 Task: Look for space in Medina, Mexico from 7th July, 2023 to 14th July, 2023 for 1 adult in price range Rs.6000 to Rs.14000. Place can be shared room with 1  bedroom having 1 bed and 1 bathroom. Property type can be house, flat, guest house, hotel. Booking option can be shelf check-in. Required host language is English.
Action: Mouse moved to (412, 108)
Screenshot: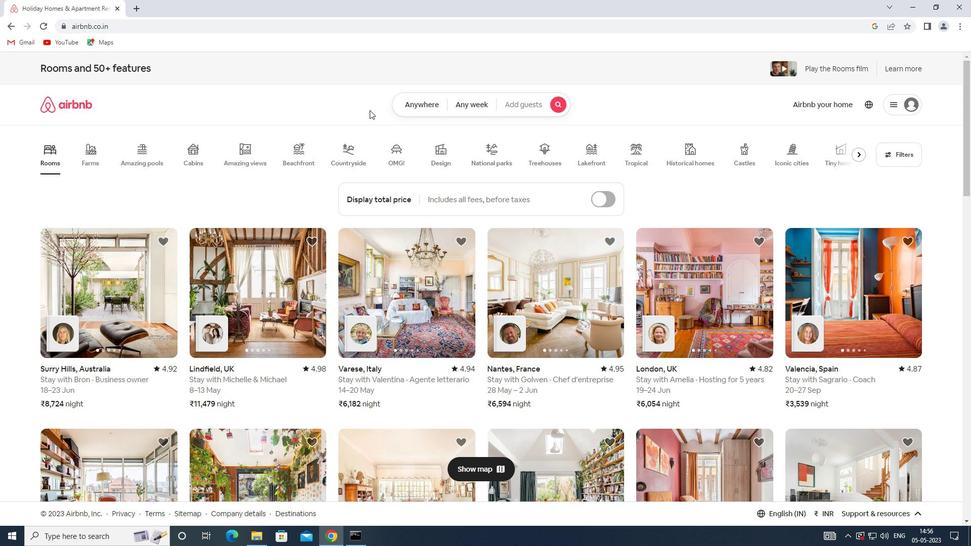 
Action: Mouse pressed left at (412, 108)
Screenshot: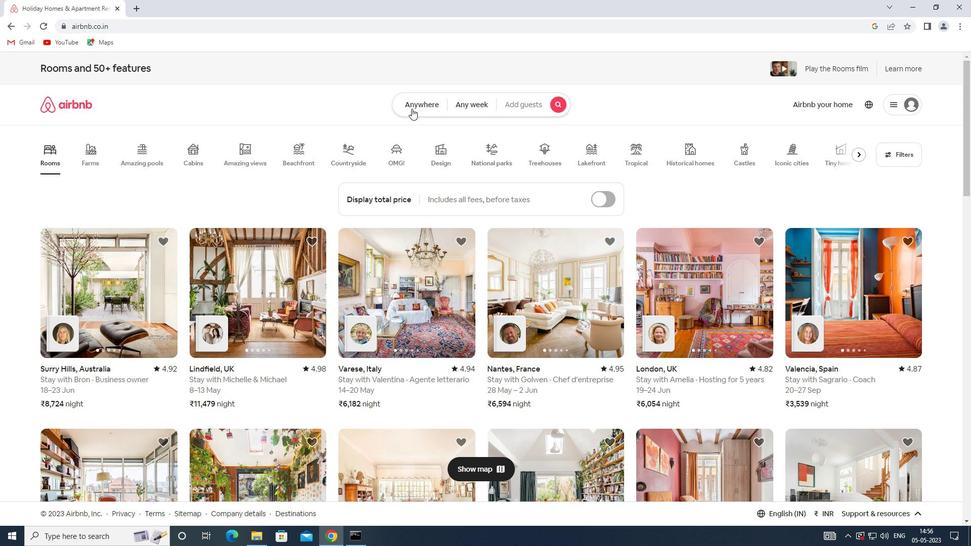 
Action: Mouse moved to (392, 141)
Screenshot: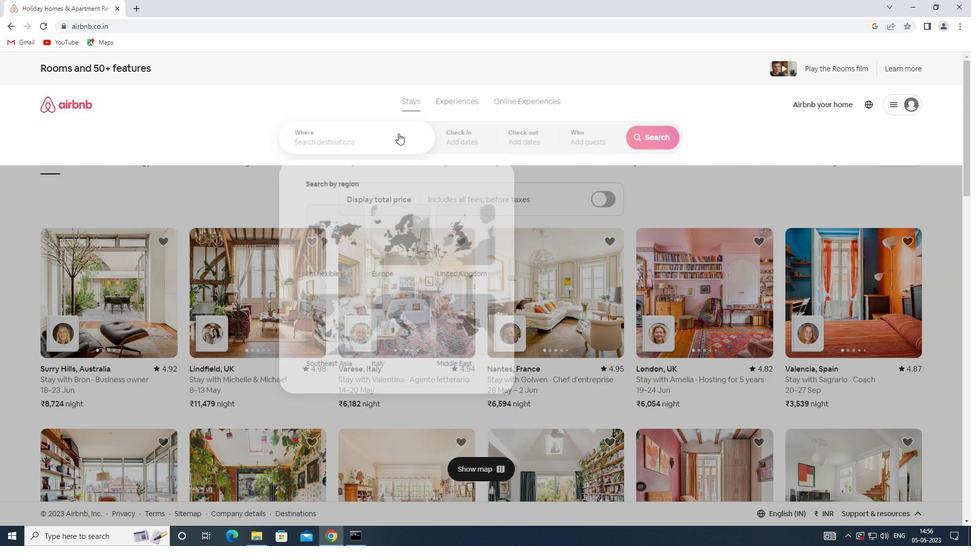 
Action: Mouse pressed left at (392, 141)
Screenshot: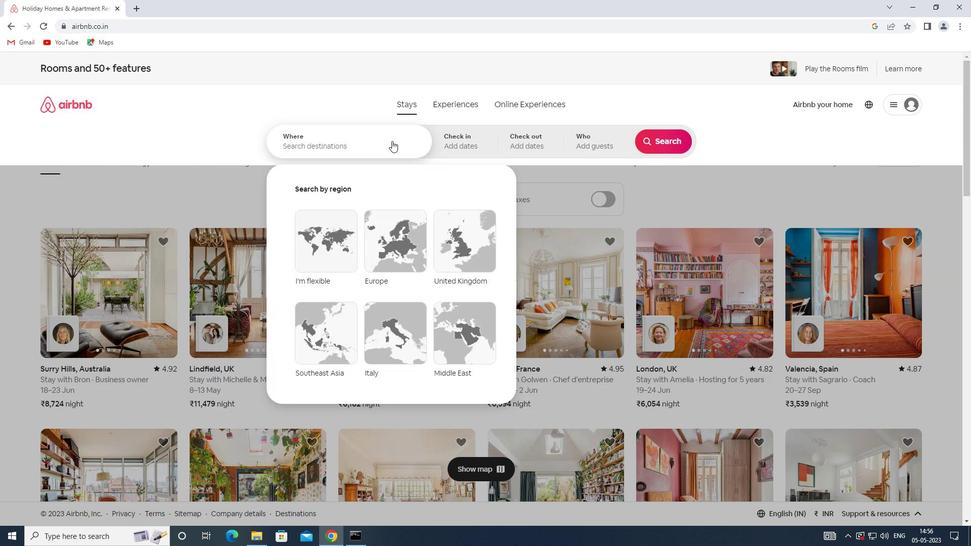 
Action: Key pressed <Key.shift>MEDINA,<Key.shift>MEXICO
Screenshot: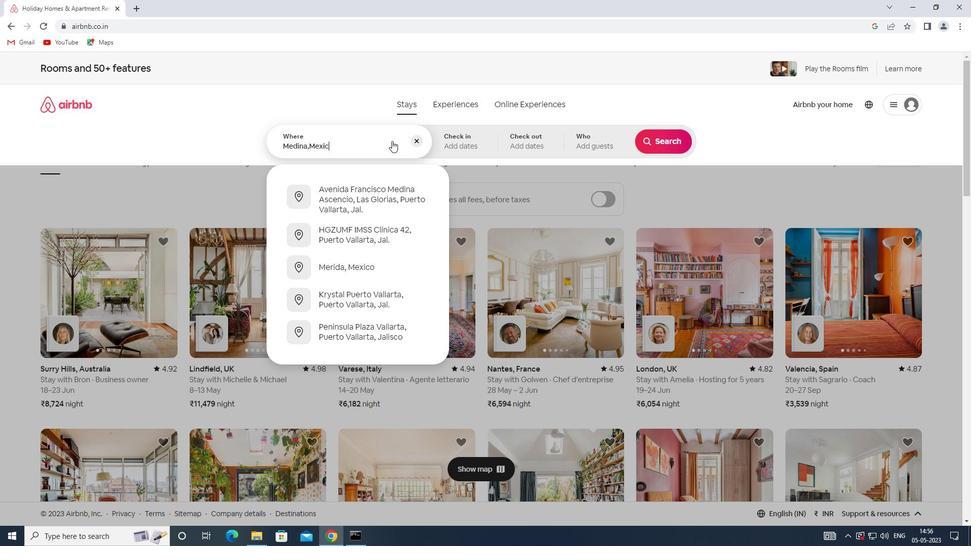 
Action: Mouse moved to (457, 150)
Screenshot: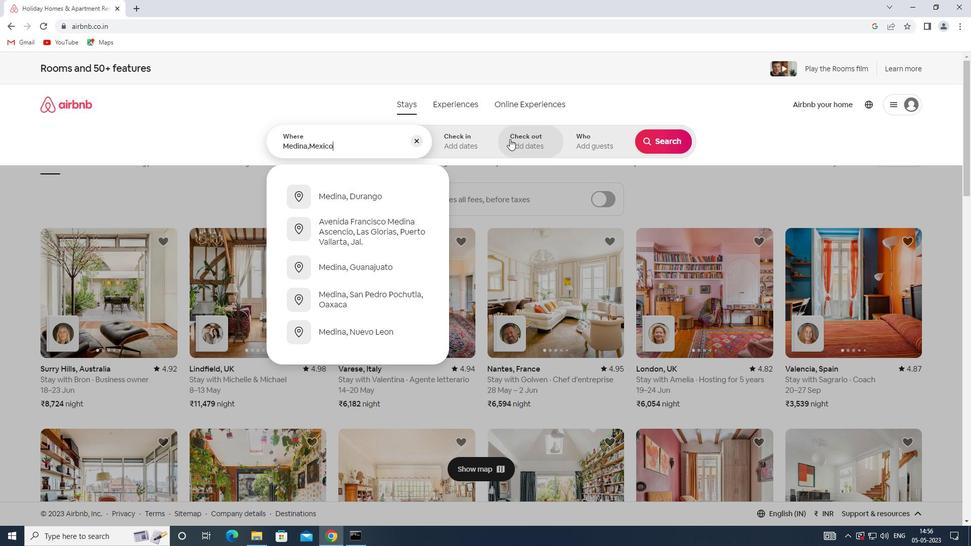 
Action: Mouse pressed left at (457, 150)
Screenshot: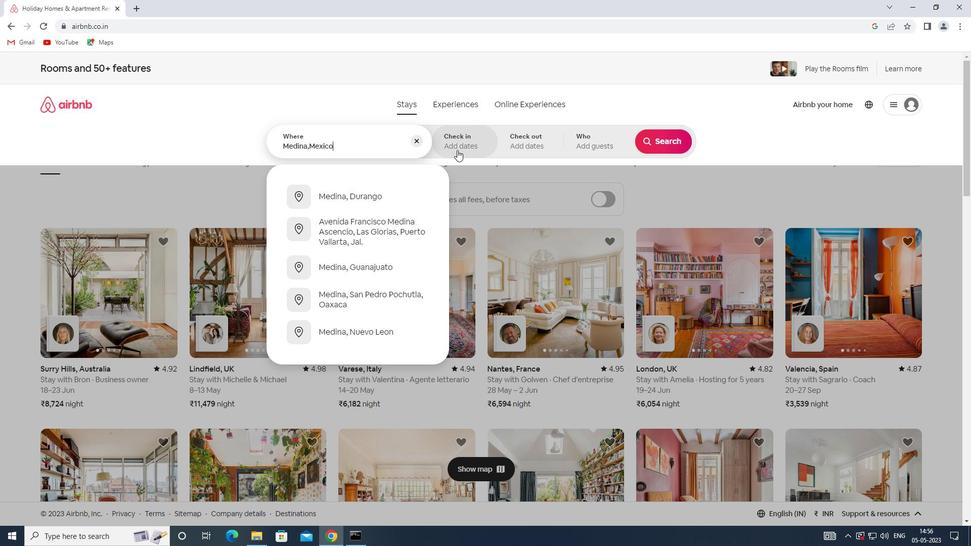 
Action: Mouse moved to (655, 222)
Screenshot: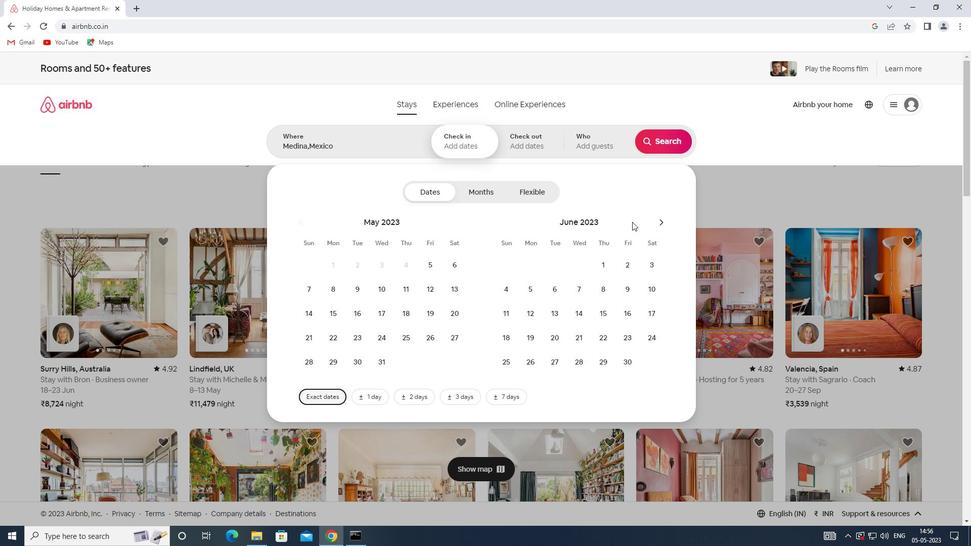 
Action: Mouse pressed left at (655, 222)
Screenshot: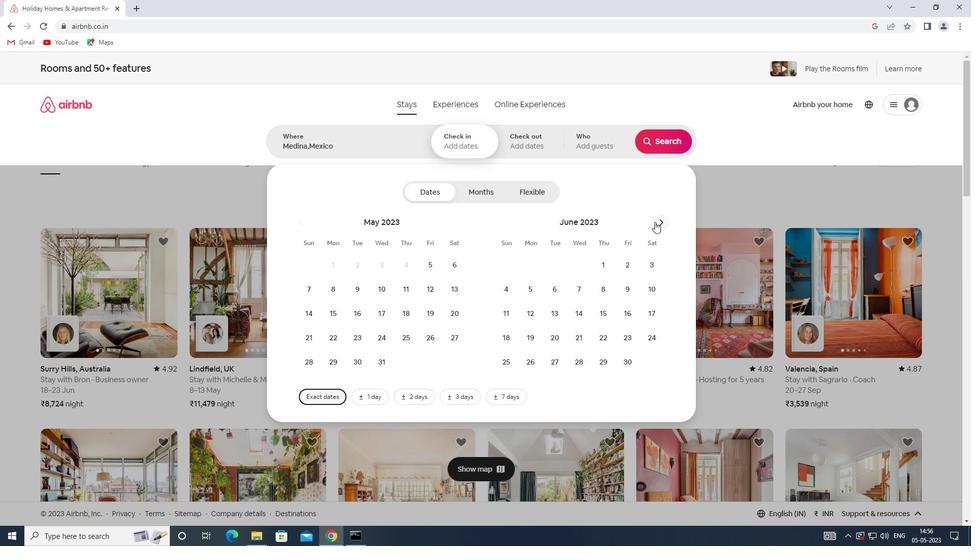 
Action: Mouse moved to (630, 289)
Screenshot: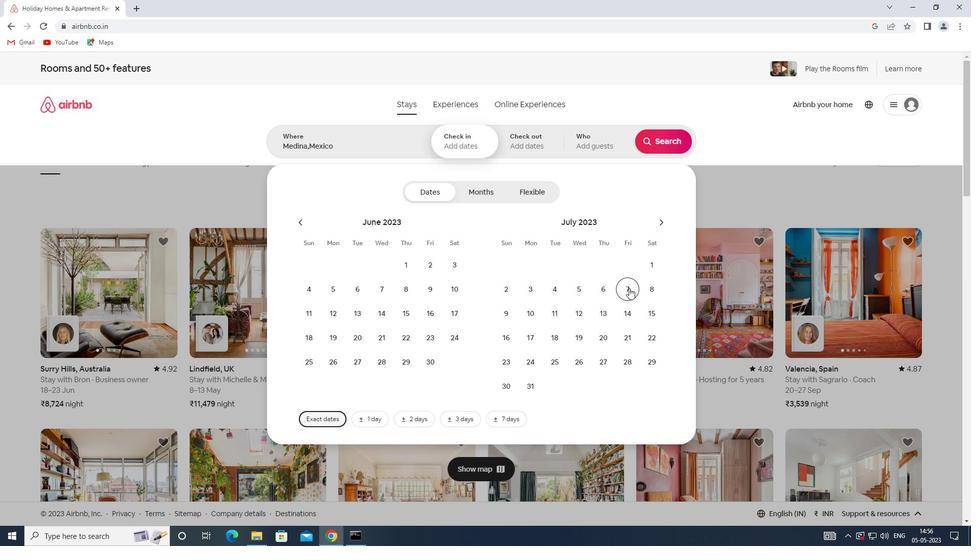 
Action: Mouse pressed left at (630, 289)
Screenshot: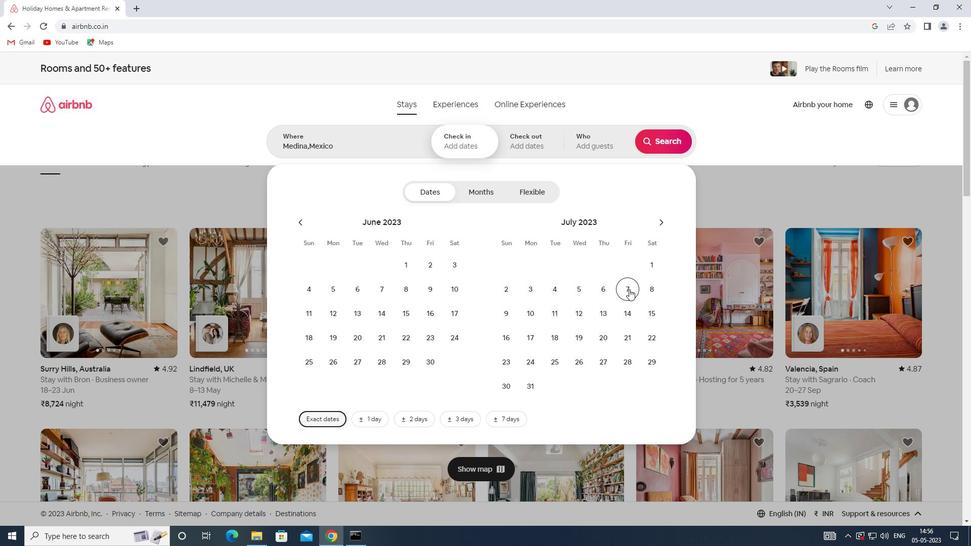 
Action: Mouse moved to (632, 316)
Screenshot: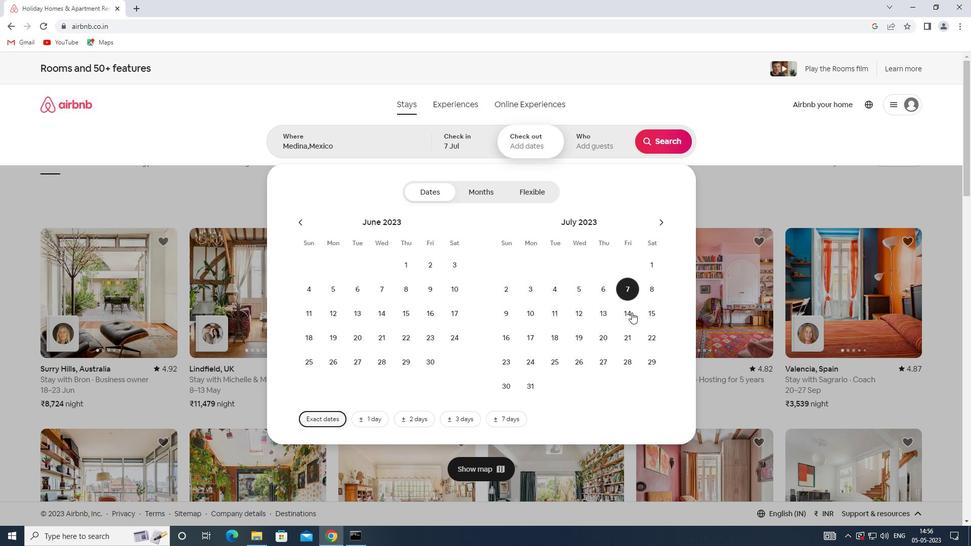 
Action: Mouse pressed left at (632, 316)
Screenshot: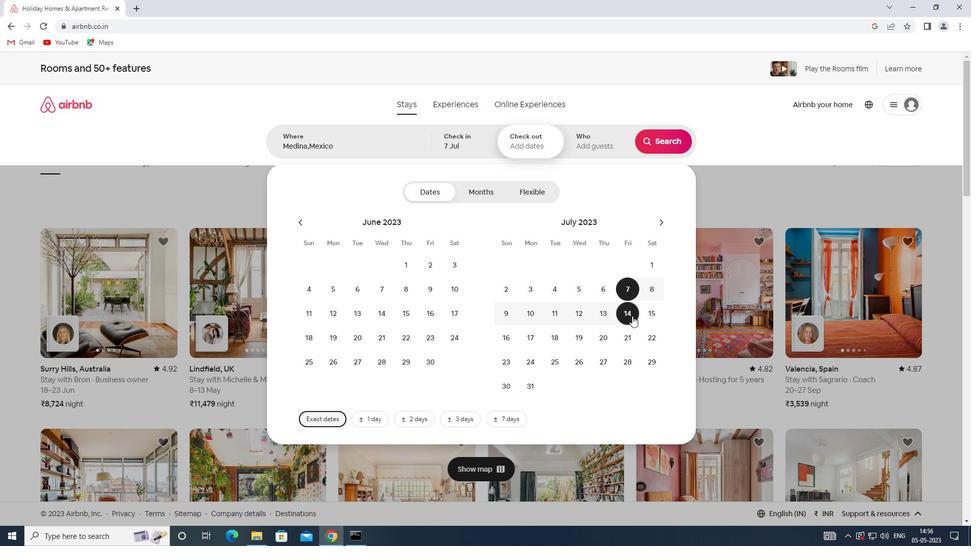 
Action: Mouse moved to (588, 137)
Screenshot: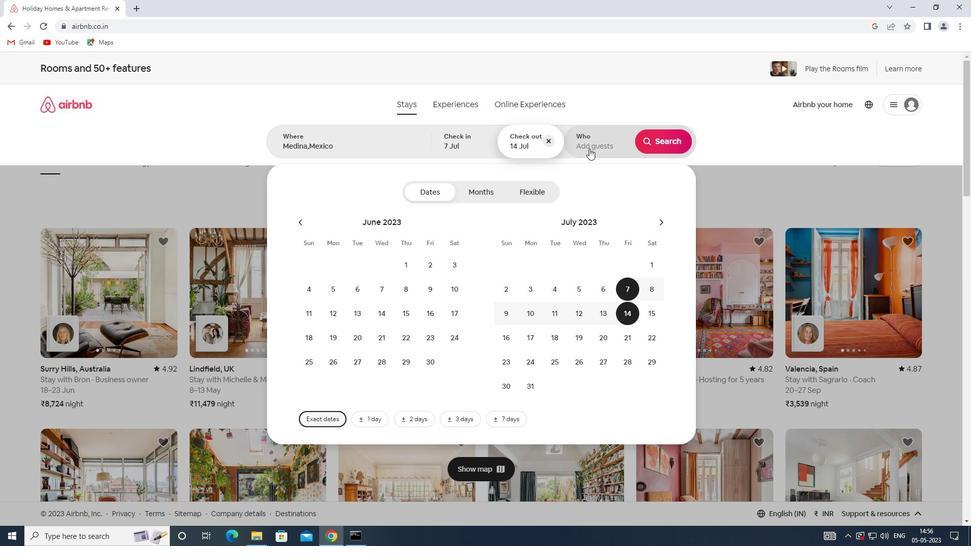 
Action: Mouse pressed left at (588, 137)
Screenshot: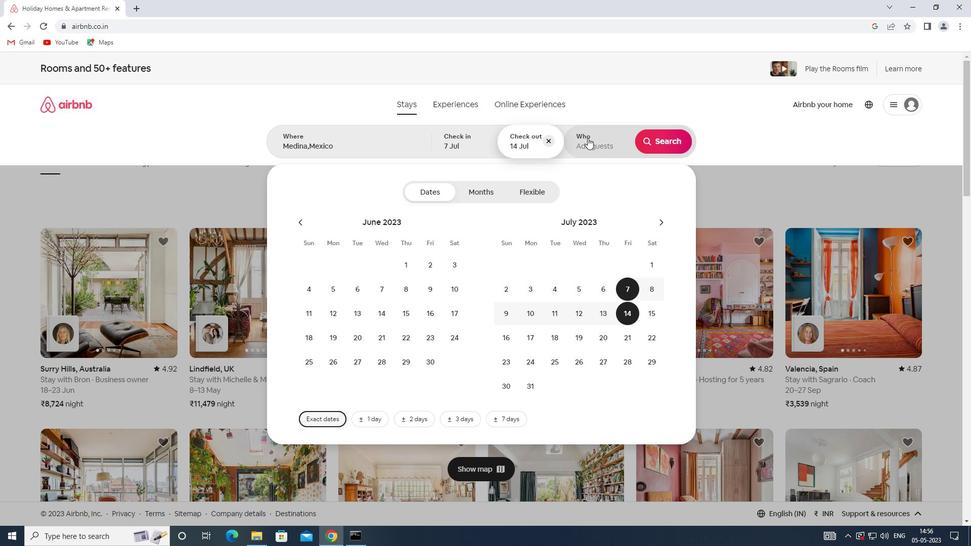 
Action: Mouse moved to (662, 198)
Screenshot: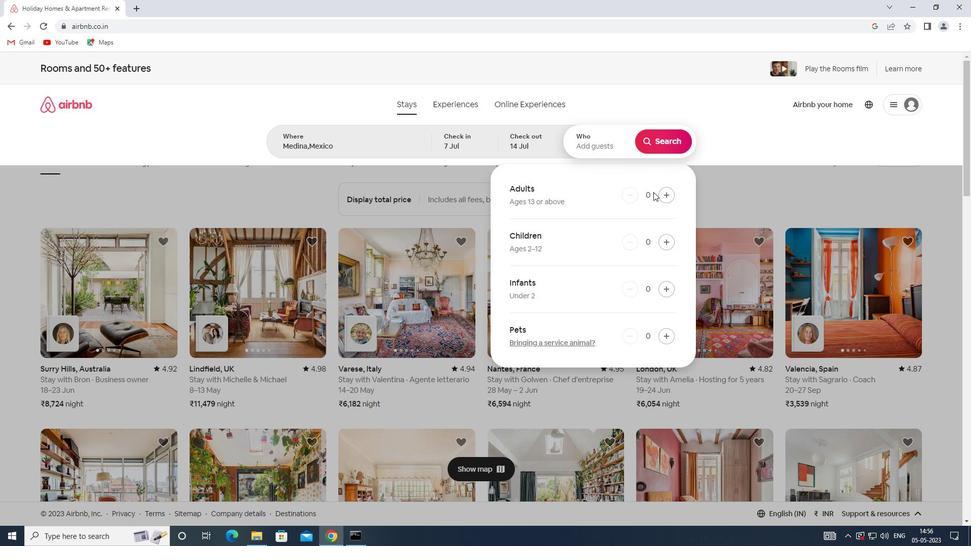 
Action: Mouse pressed left at (662, 198)
Screenshot: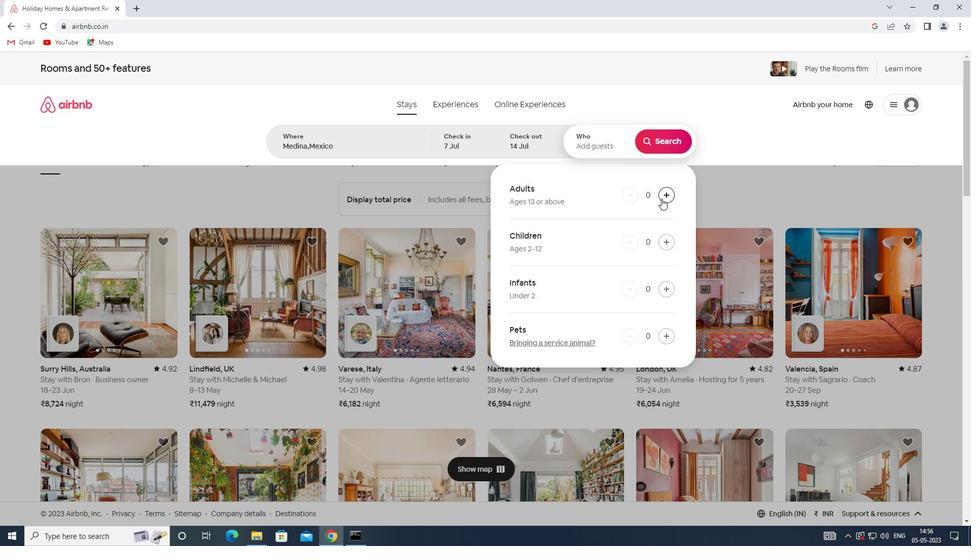 
Action: Mouse moved to (655, 147)
Screenshot: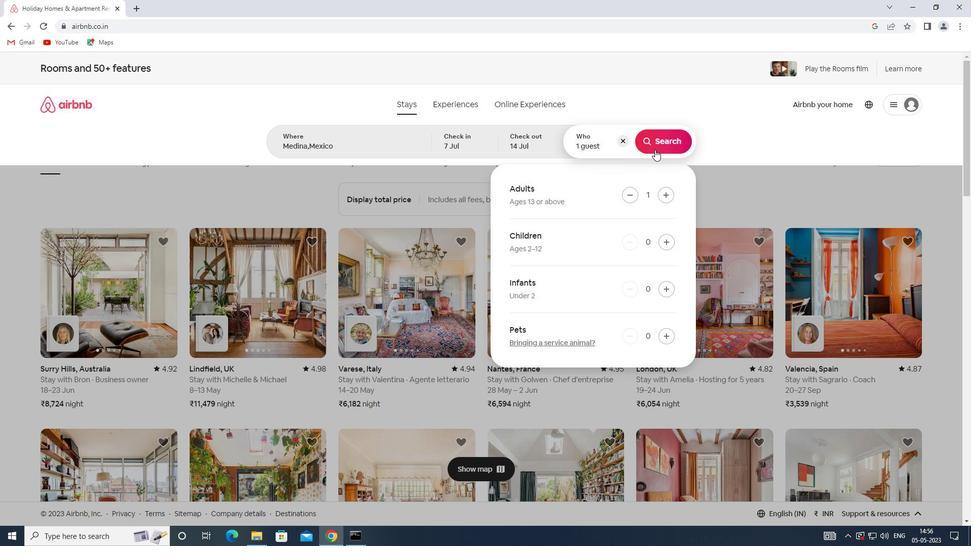 
Action: Mouse pressed left at (655, 147)
Screenshot: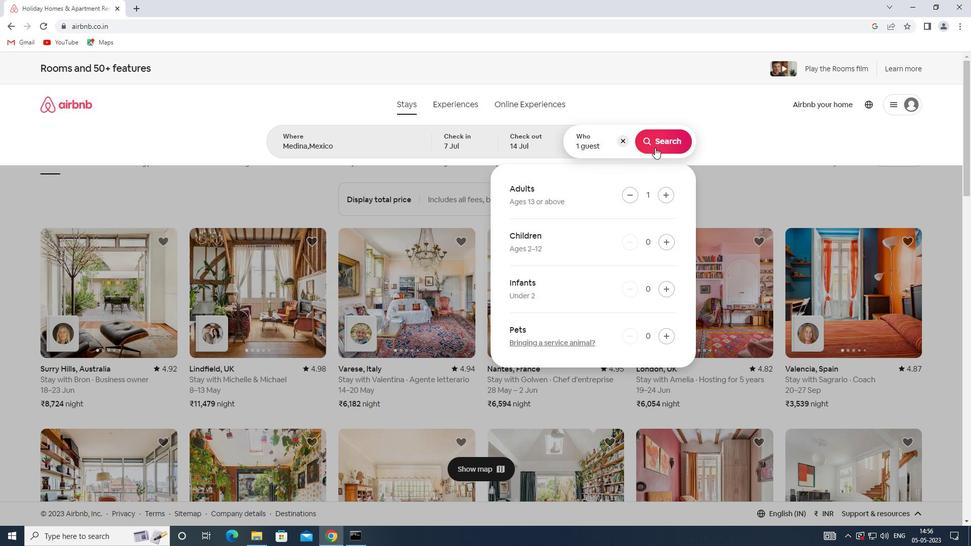 
Action: Mouse moved to (914, 119)
Screenshot: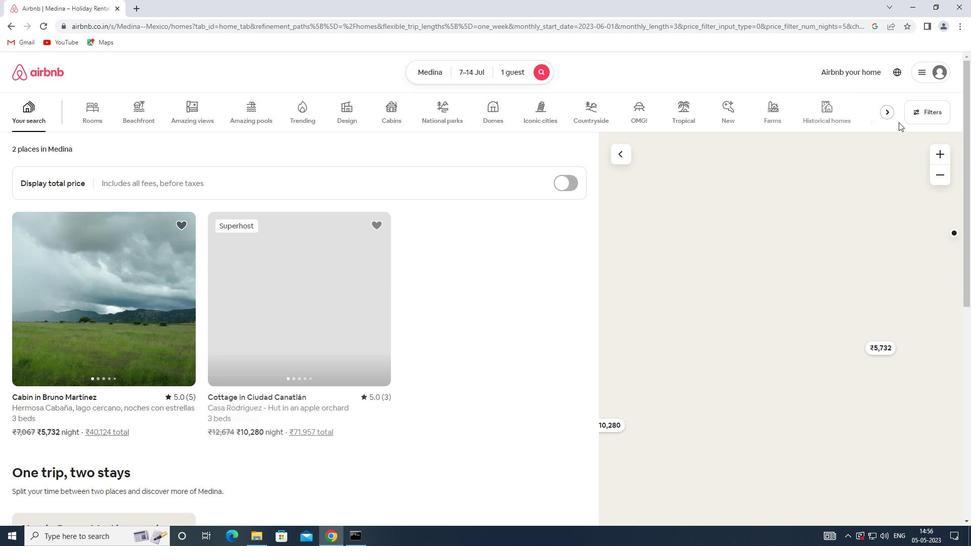 
Action: Mouse pressed left at (914, 119)
Screenshot: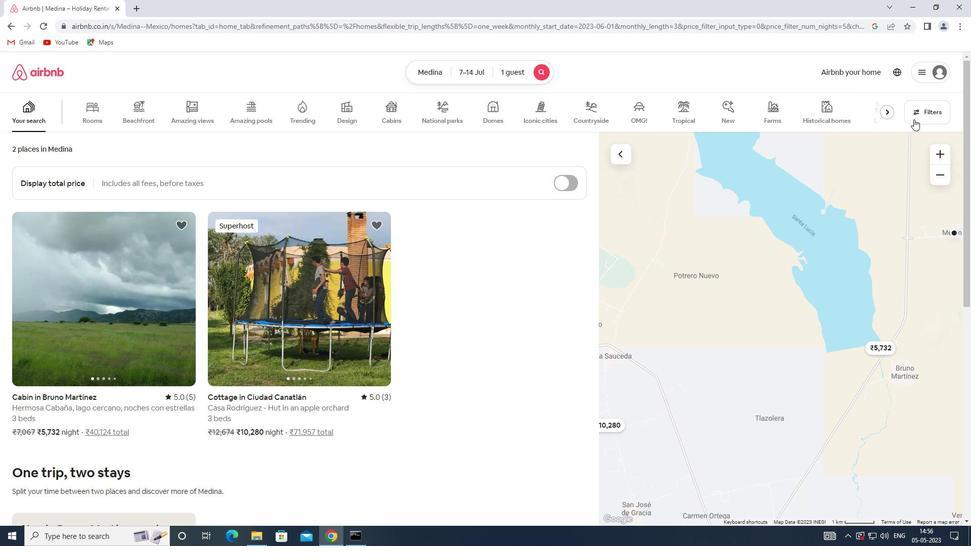 
Action: Mouse moved to (355, 360)
Screenshot: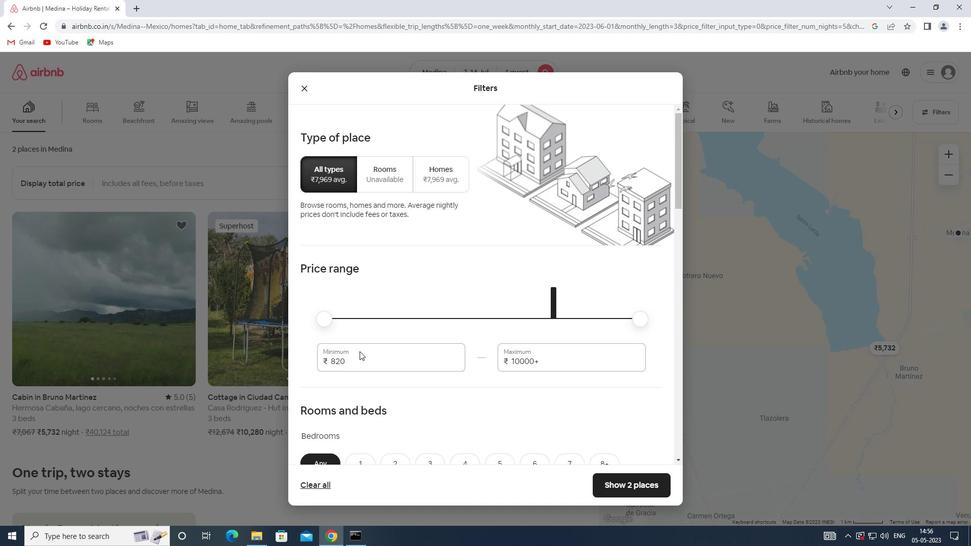 
Action: Mouse pressed left at (355, 360)
Screenshot: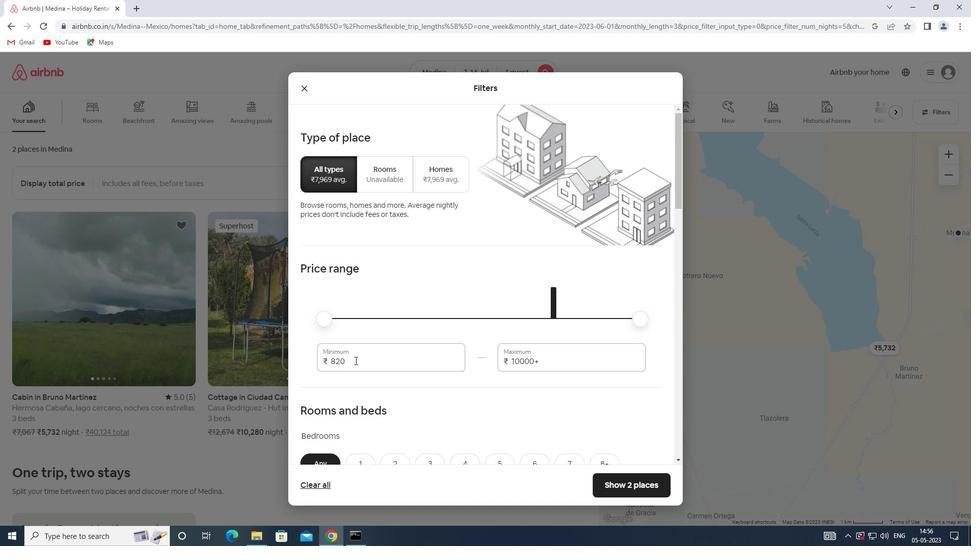 
Action: Mouse moved to (316, 354)
Screenshot: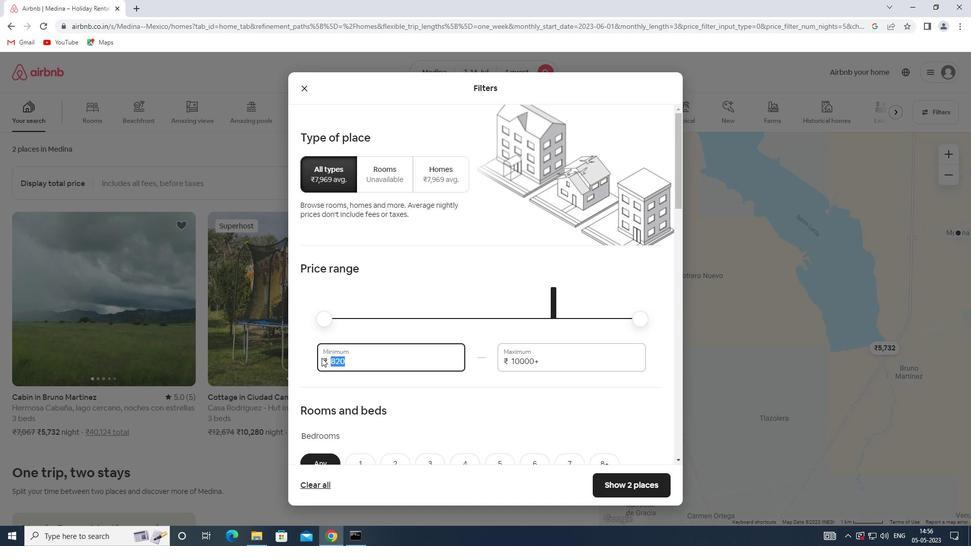 
Action: Key pressed 6000
Screenshot: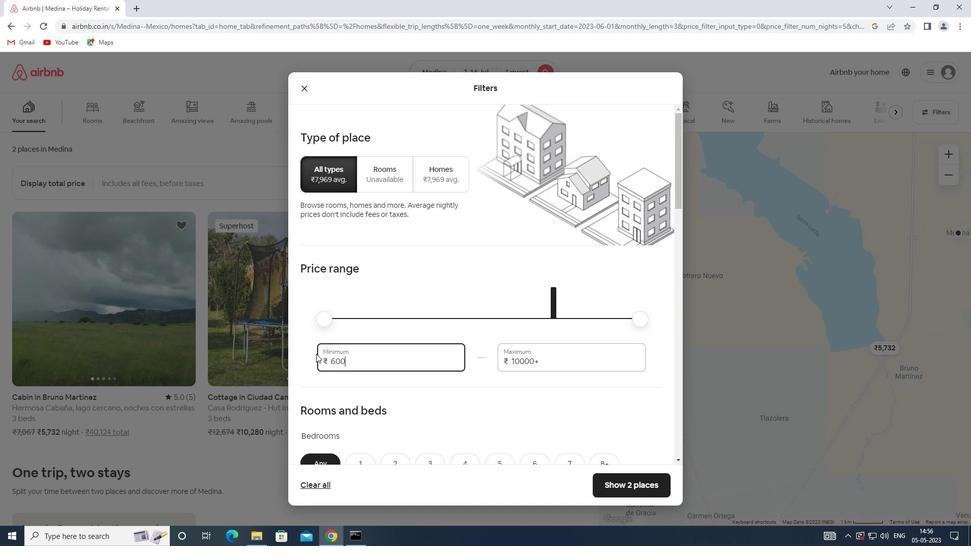 
Action: Mouse moved to (547, 361)
Screenshot: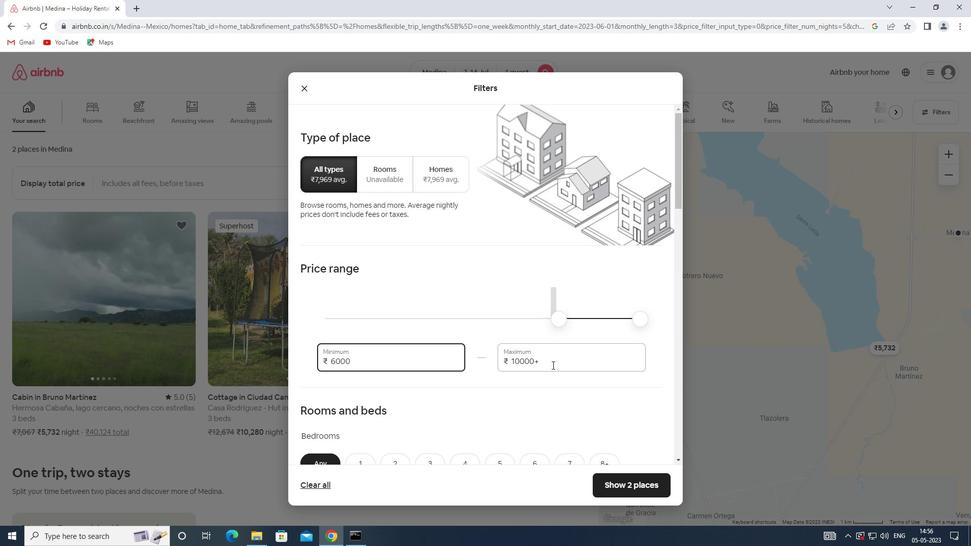 
Action: Mouse pressed left at (547, 361)
Screenshot: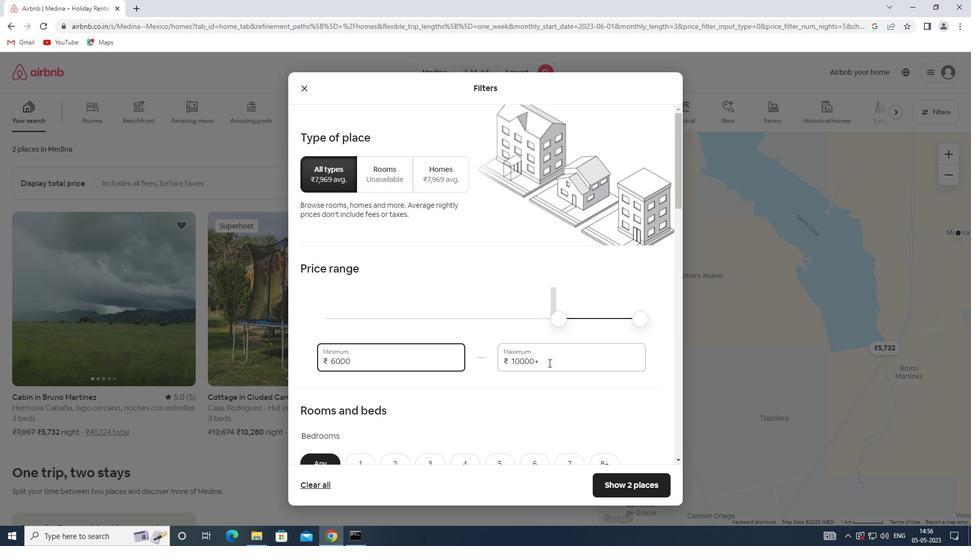 
Action: Mouse moved to (487, 361)
Screenshot: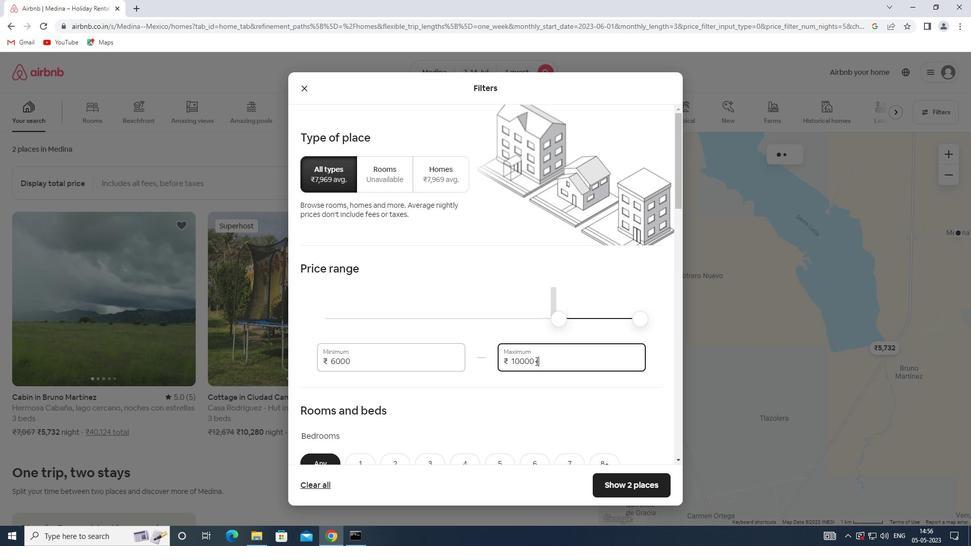 
Action: Key pressed 14000
Screenshot: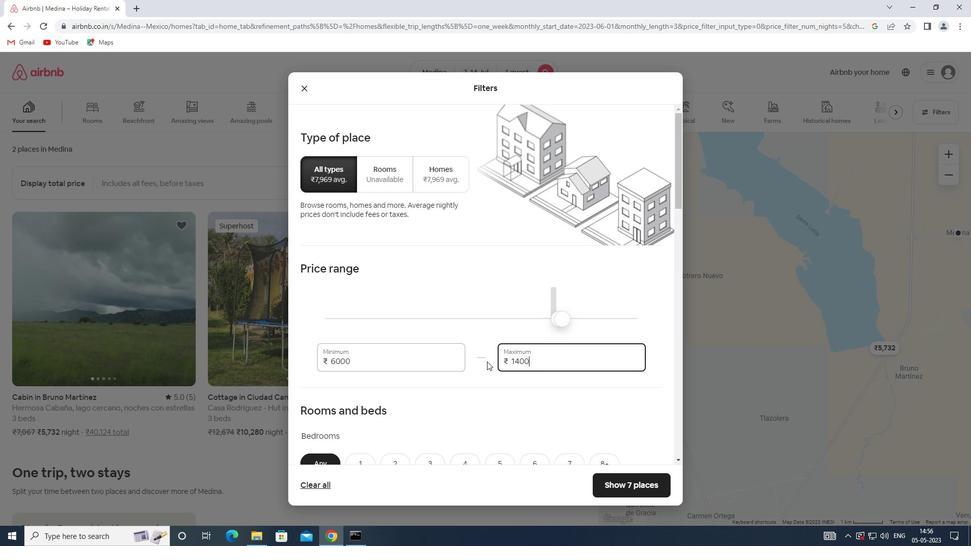 
Action: Mouse moved to (490, 361)
Screenshot: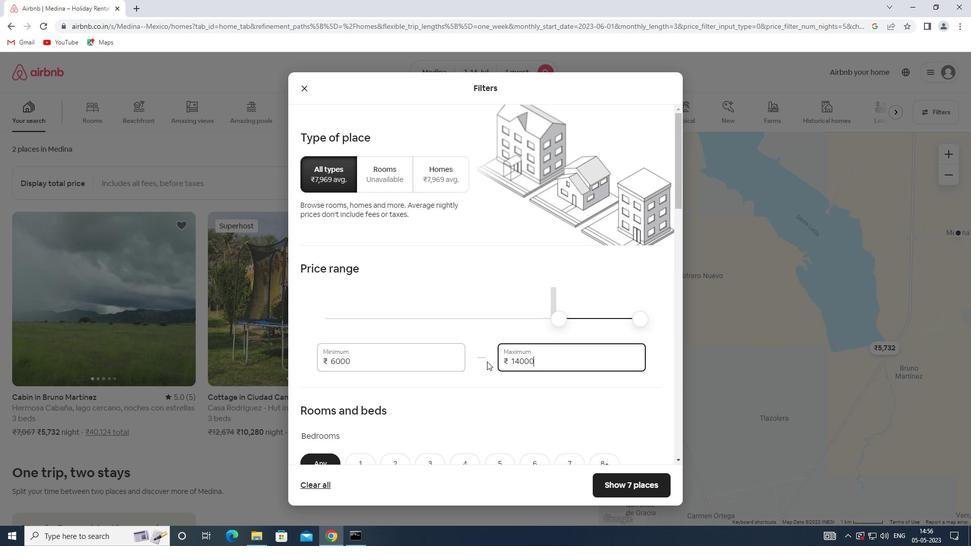 
Action: Mouse scrolled (490, 361) with delta (0, 0)
Screenshot: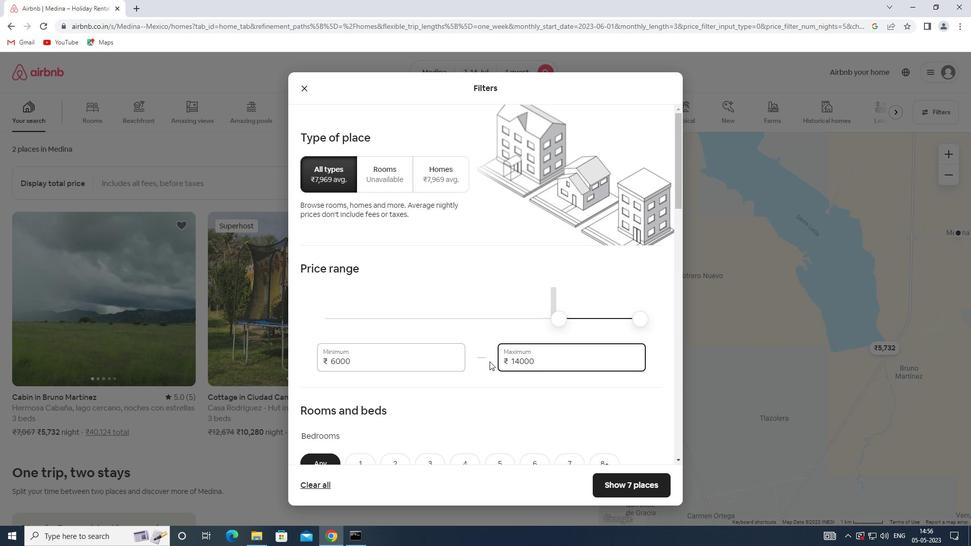 
Action: Mouse scrolled (490, 361) with delta (0, 0)
Screenshot: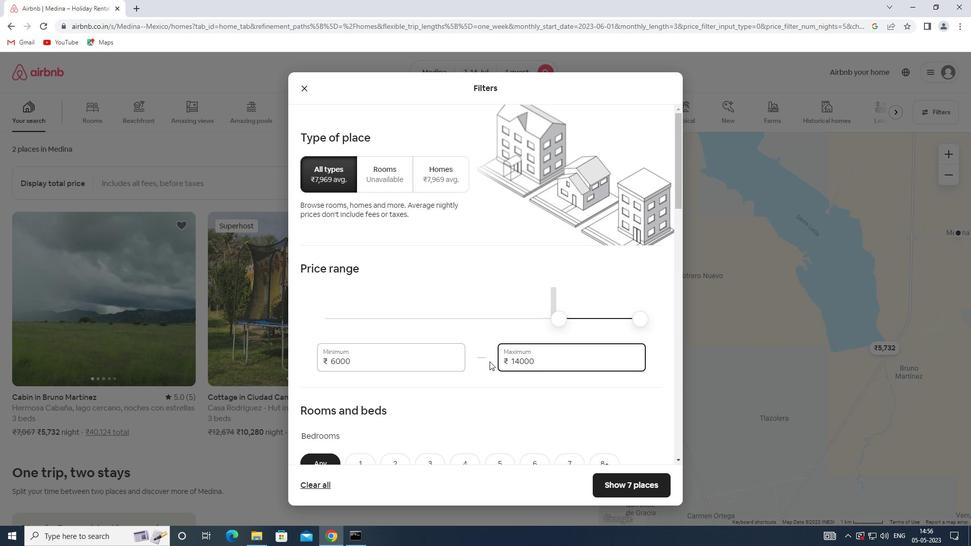 
Action: Mouse moved to (369, 359)
Screenshot: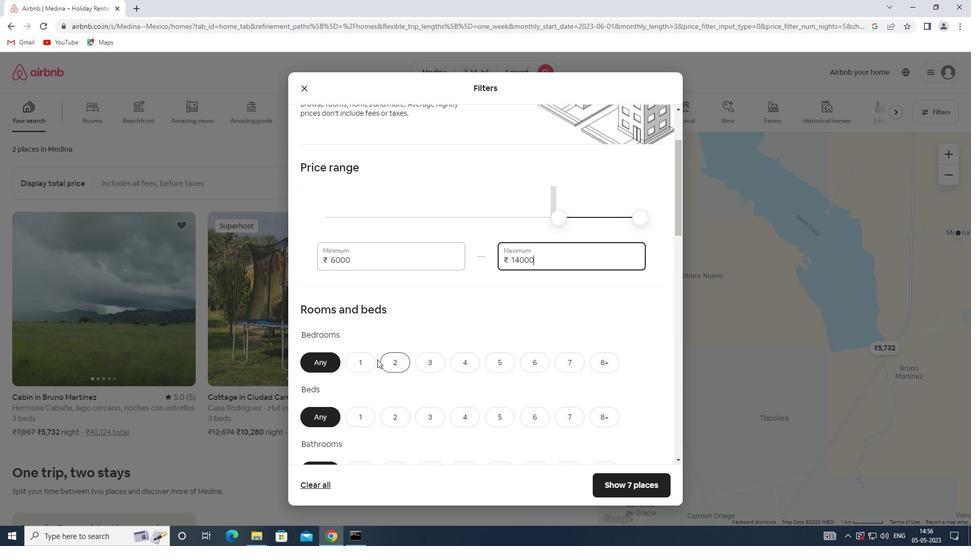
Action: Mouse pressed left at (369, 359)
Screenshot: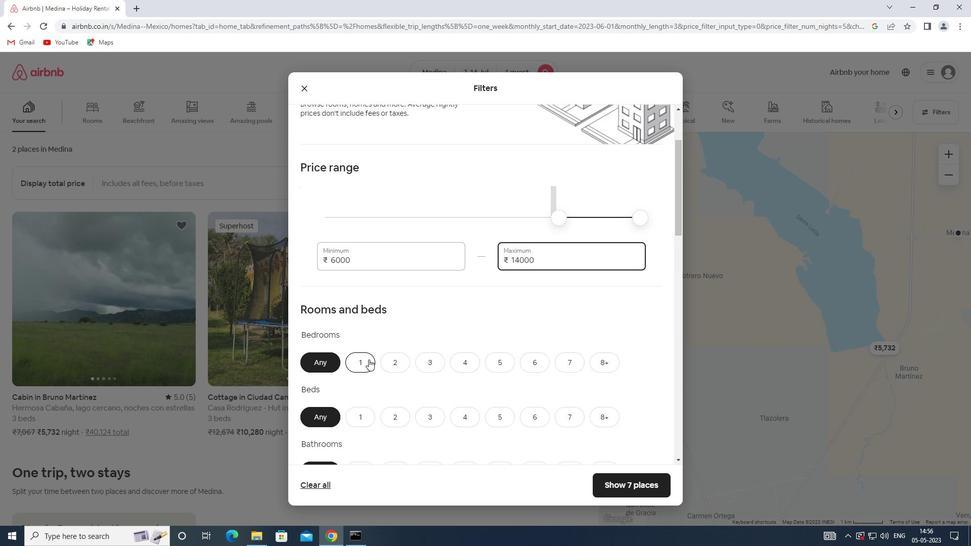 
Action: Mouse scrolled (369, 359) with delta (0, 0)
Screenshot: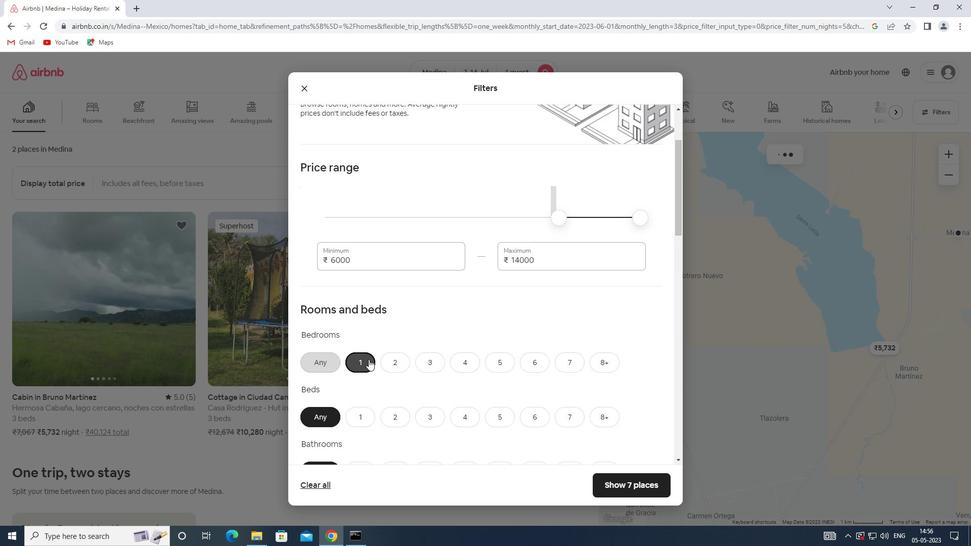 
Action: Mouse scrolled (369, 359) with delta (0, 0)
Screenshot: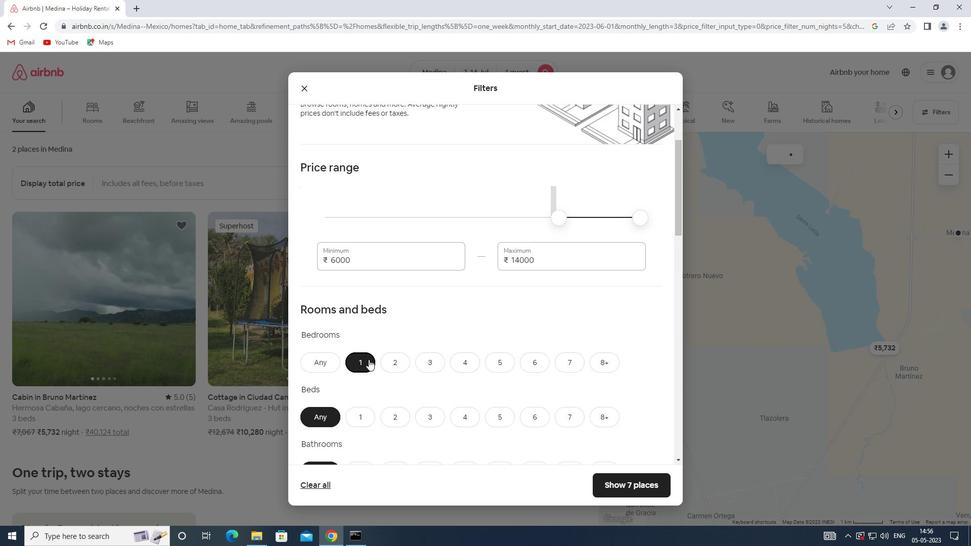 
Action: Mouse moved to (362, 320)
Screenshot: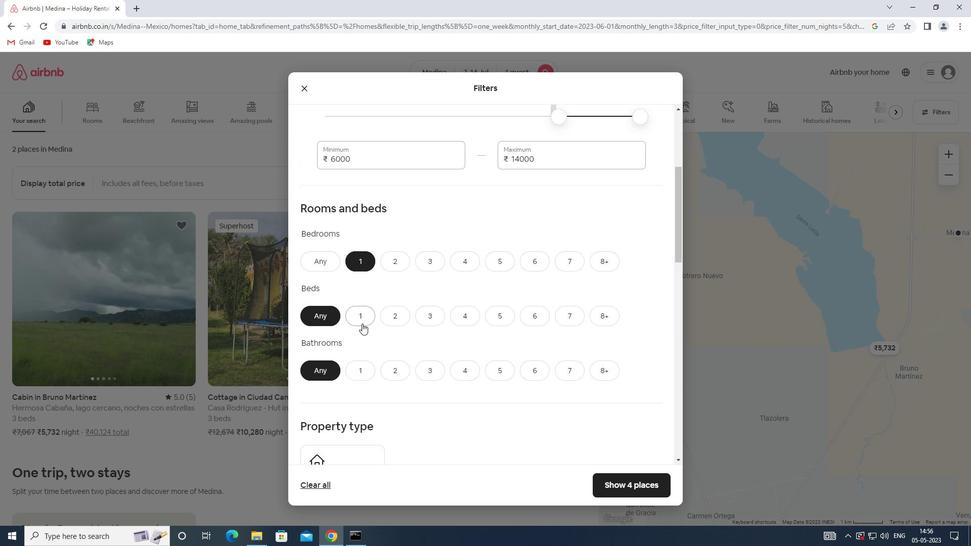 
Action: Mouse pressed left at (362, 320)
Screenshot: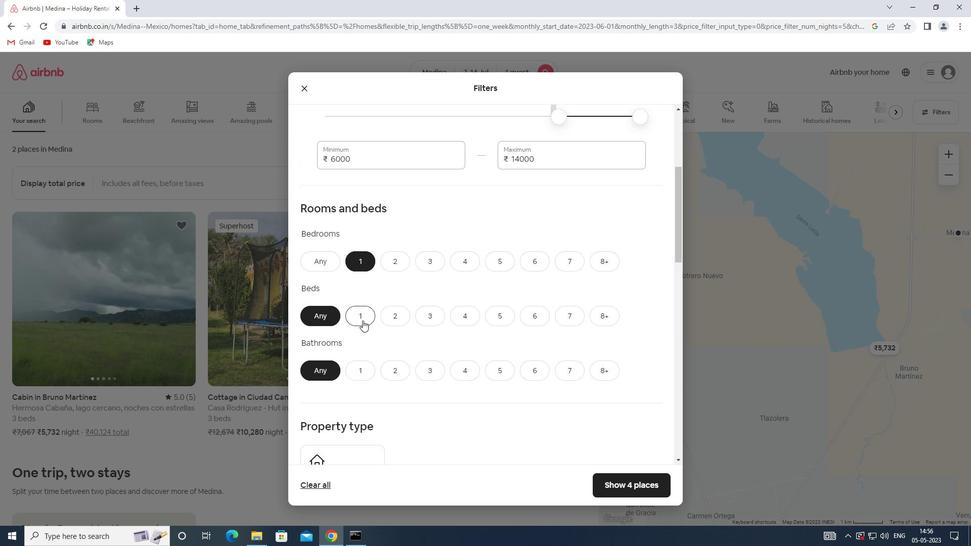 
Action: Mouse moved to (354, 374)
Screenshot: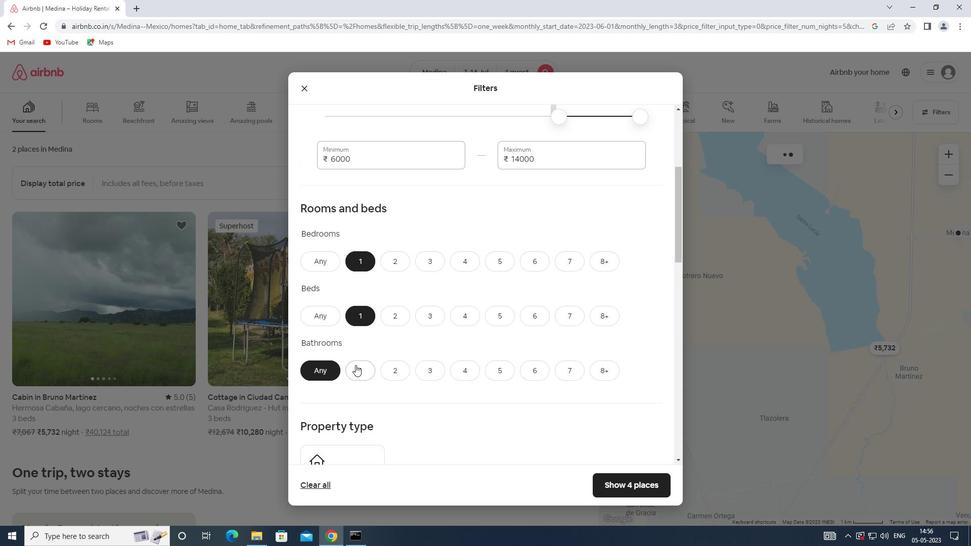 
Action: Mouse pressed left at (354, 374)
Screenshot: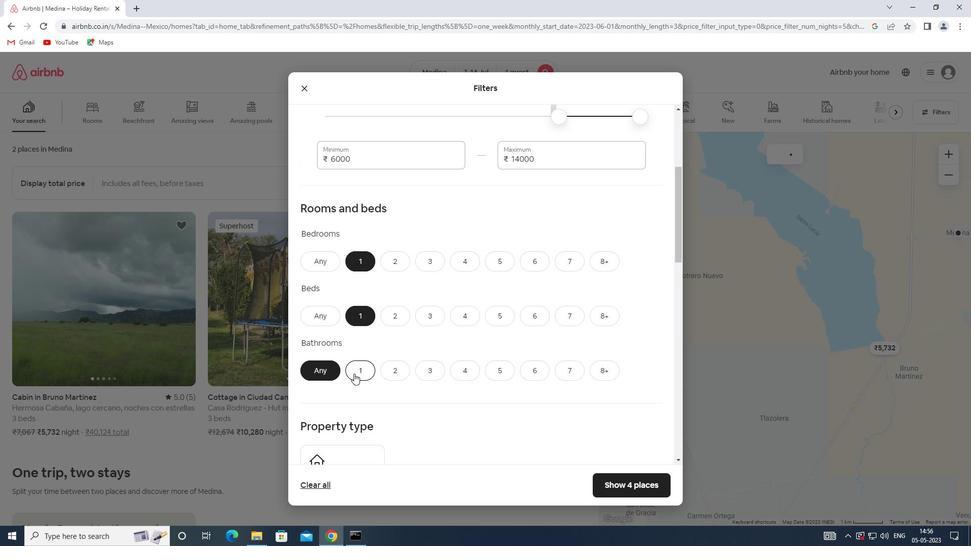 
Action: Mouse scrolled (354, 373) with delta (0, 0)
Screenshot: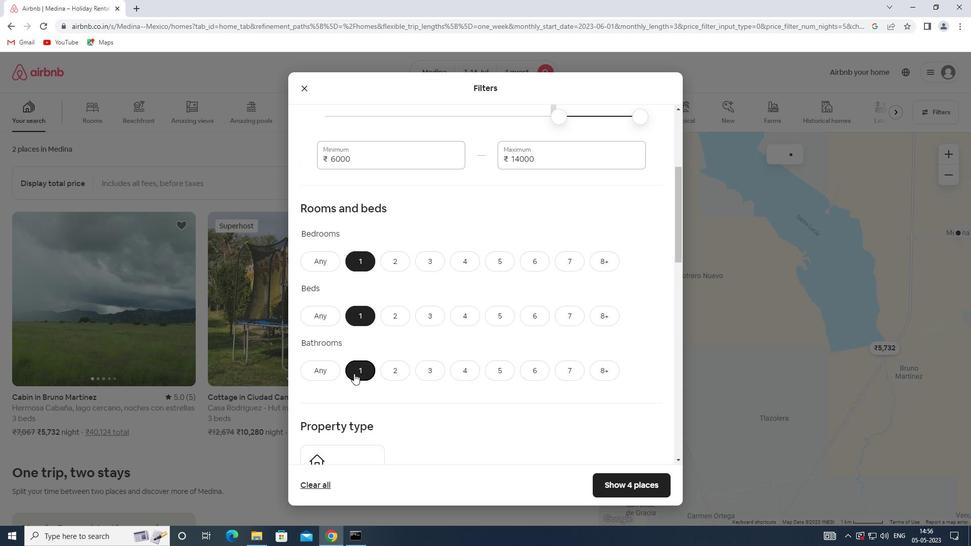 
Action: Mouse scrolled (354, 373) with delta (0, 0)
Screenshot: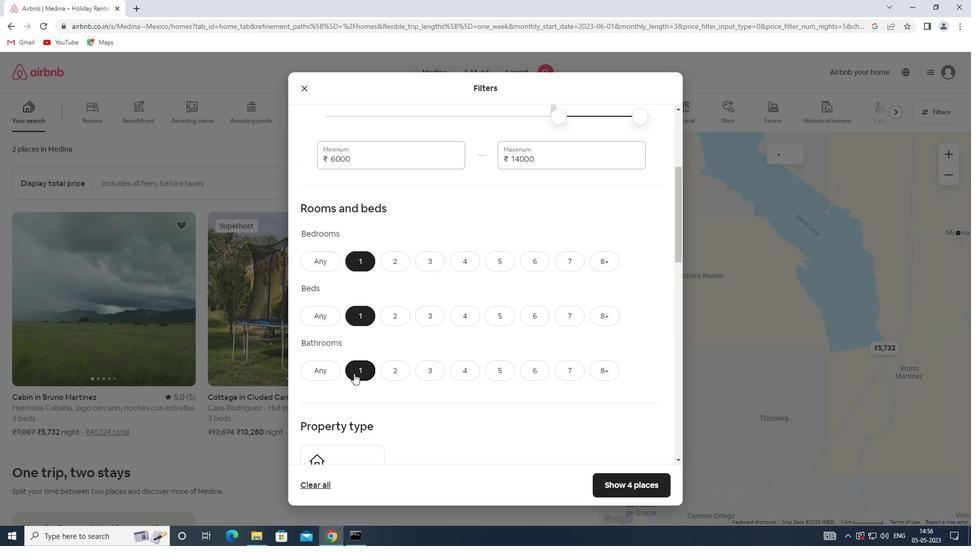 
Action: Mouse scrolled (354, 373) with delta (0, 0)
Screenshot: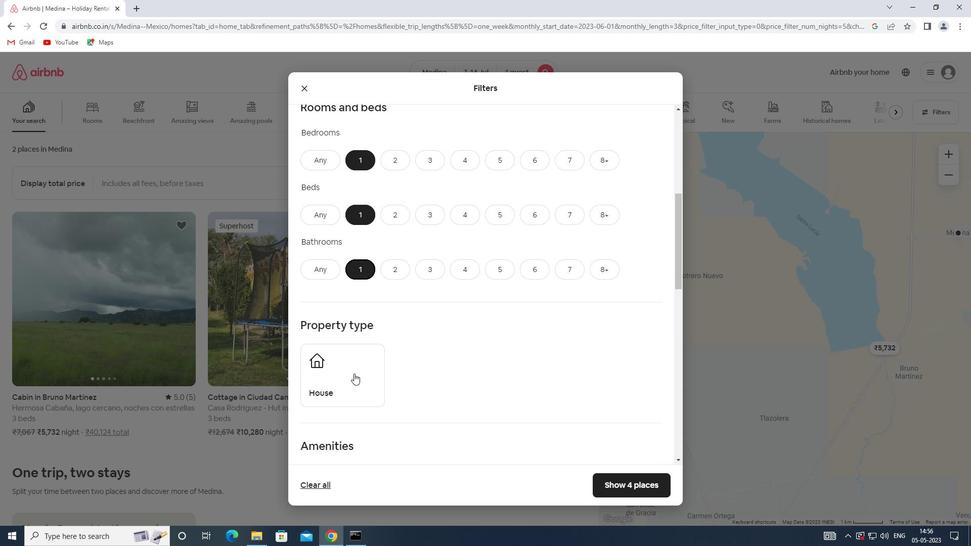 
Action: Mouse moved to (355, 339)
Screenshot: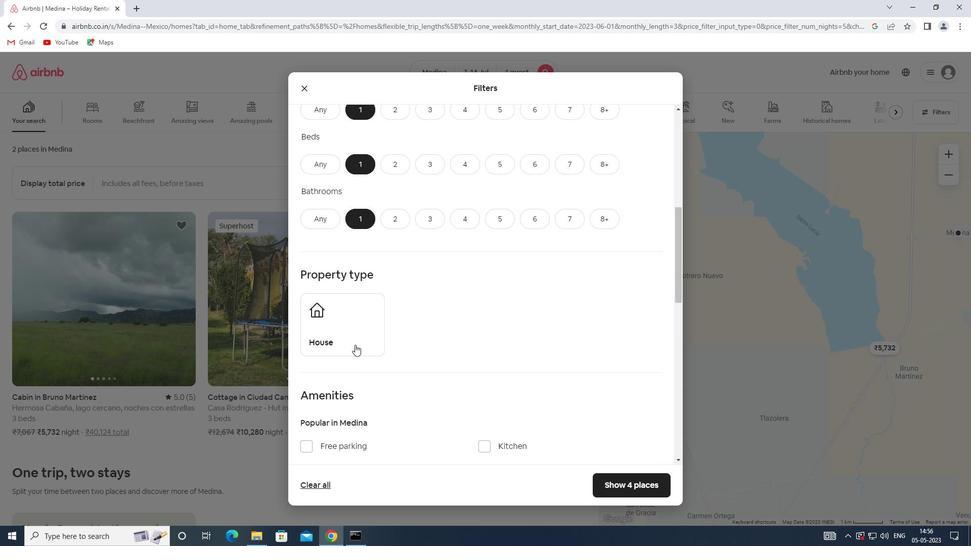 
Action: Mouse pressed left at (355, 339)
Screenshot: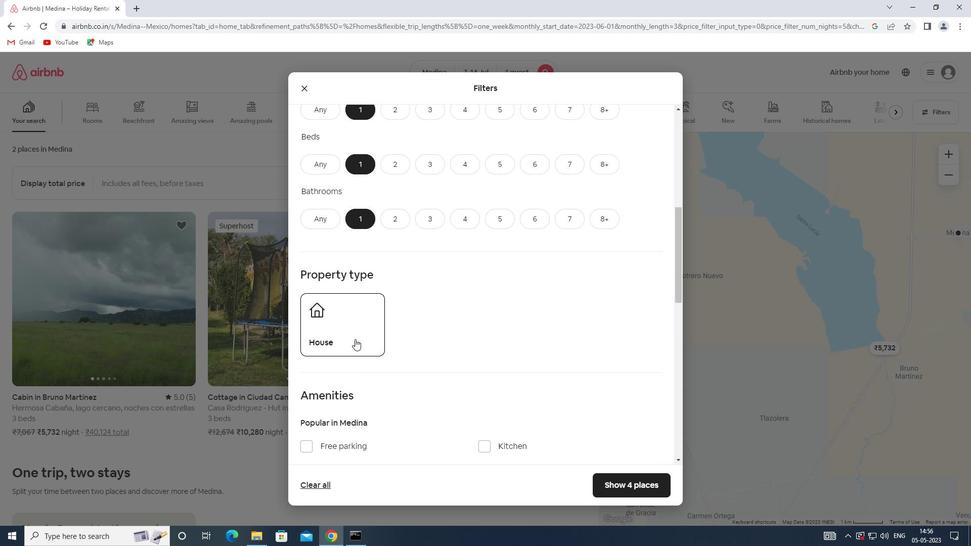 
Action: Mouse moved to (354, 338)
Screenshot: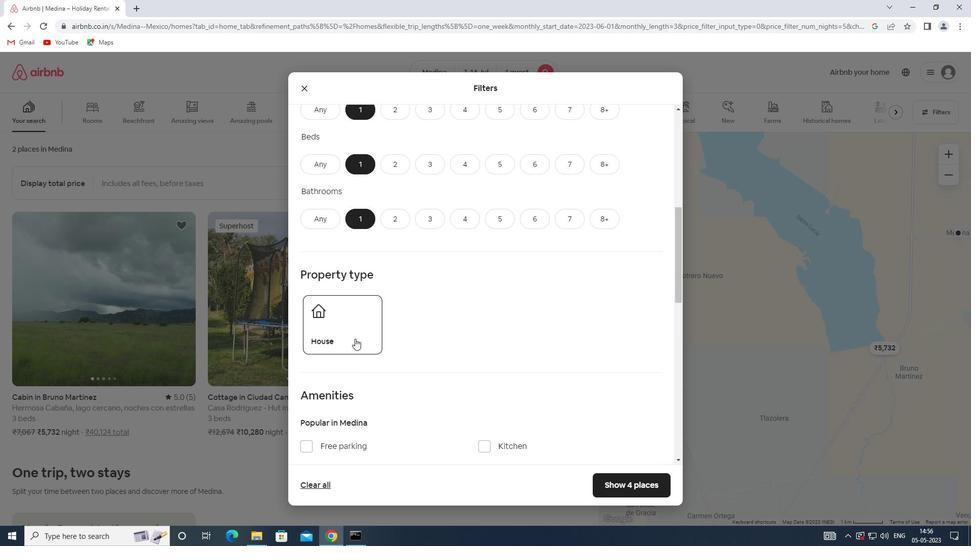 
Action: Mouse scrolled (354, 338) with delta (0, 0)
Screenshot: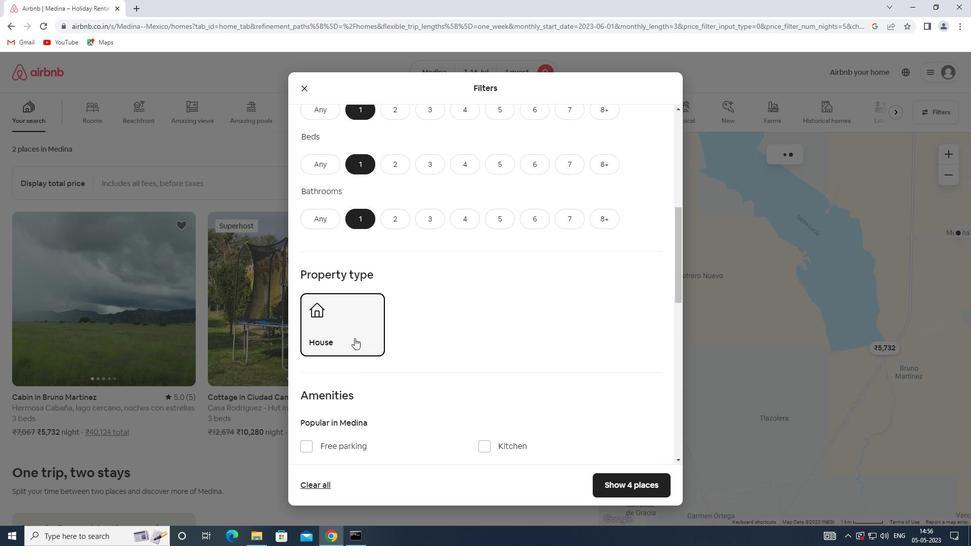 
Action: Mouse scrolled (354, 338) with delta (0, 0)
Screenshot: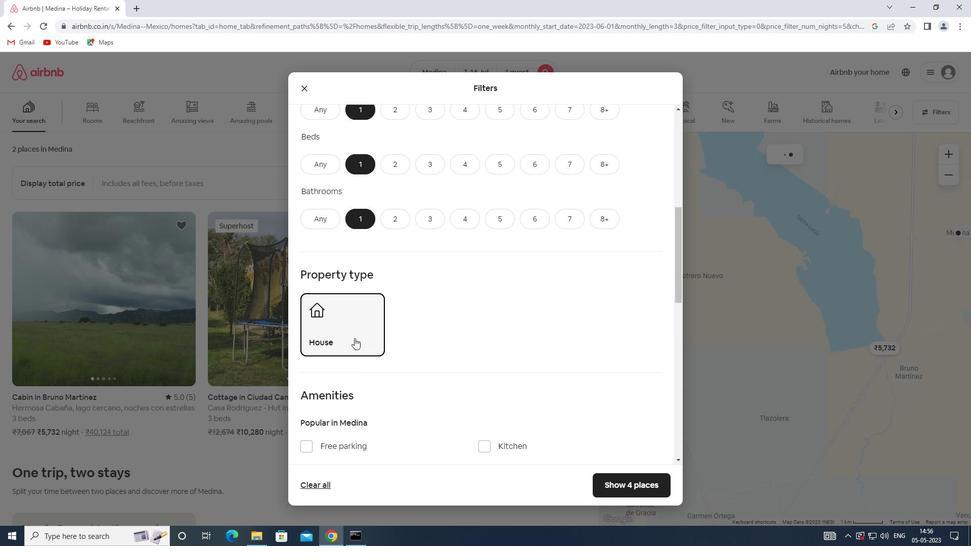 
Action: Mouse scrolled (354, 338) with delta (0, 0)
Screenshot: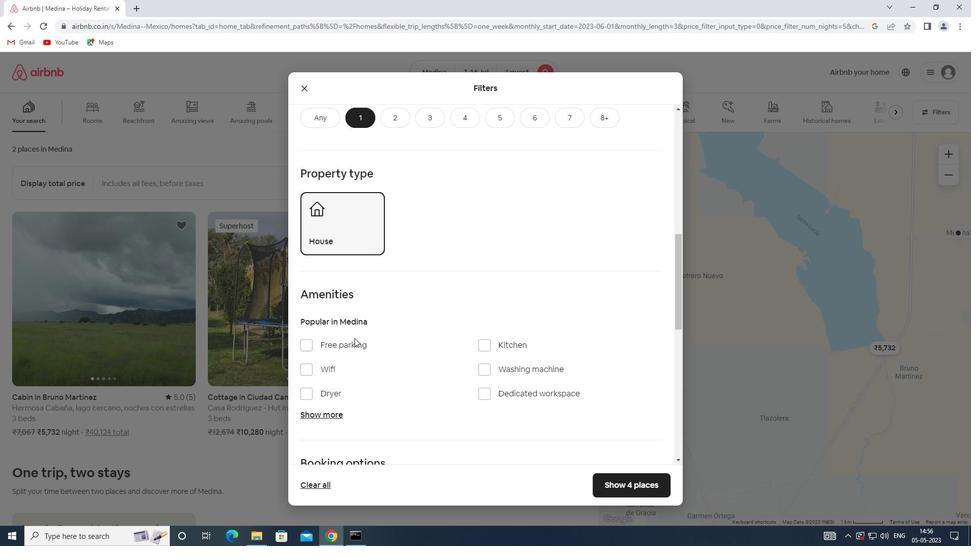 
Action: Mouse scrolled (354, 338) with delta (0, 0)
Screenshot: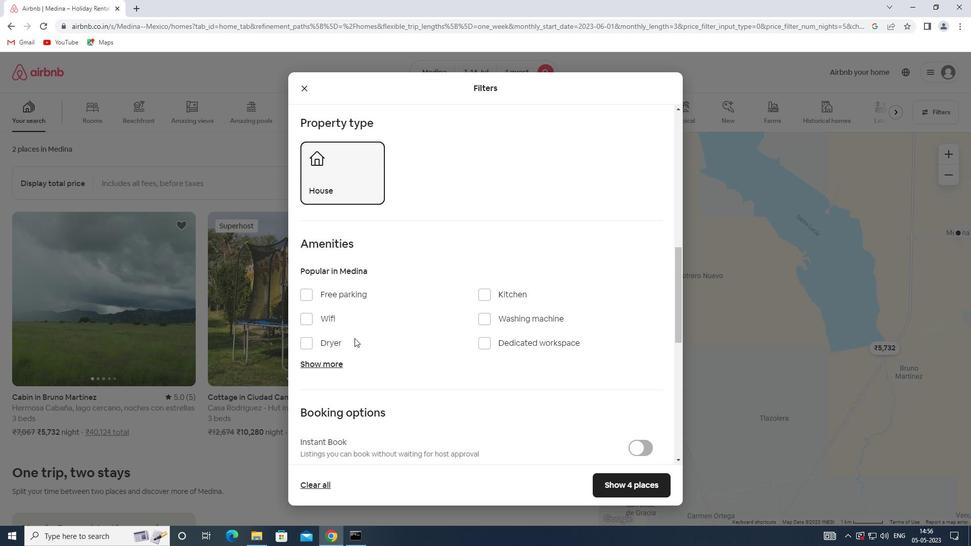 
Action: Mouse moved to (639, 432)
Screenshot: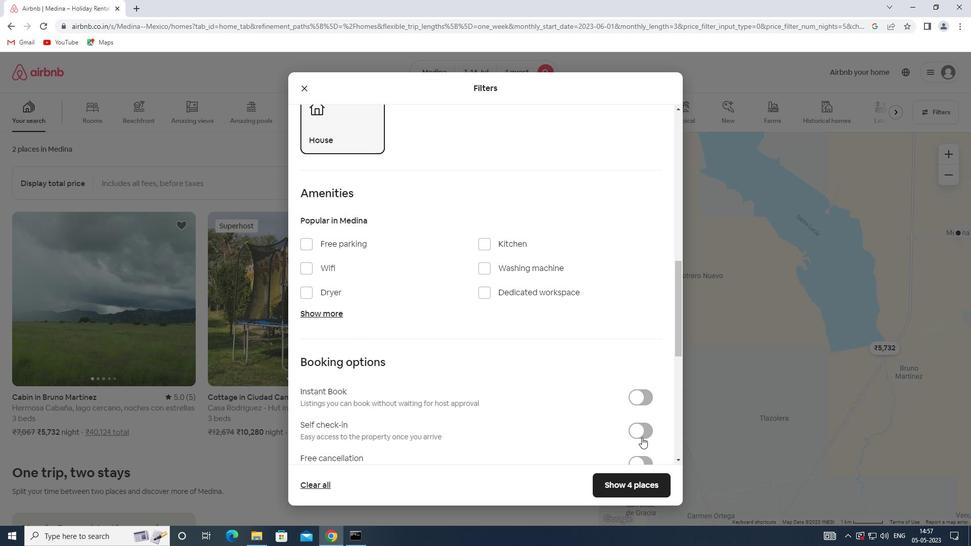 
Action: Mouse pressed left at (639, 432)
Screenshot: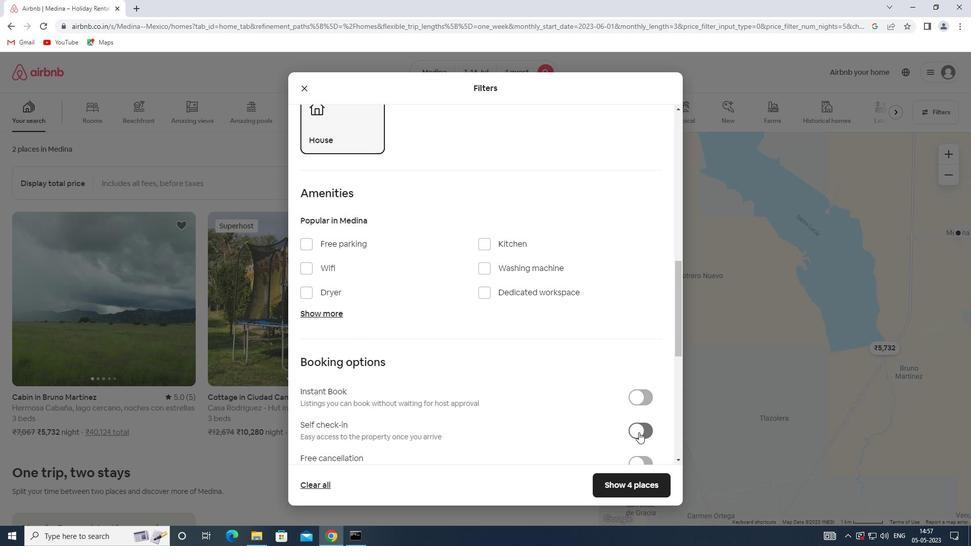 
Action: Mouse moved to (502, 389)
Screenshot: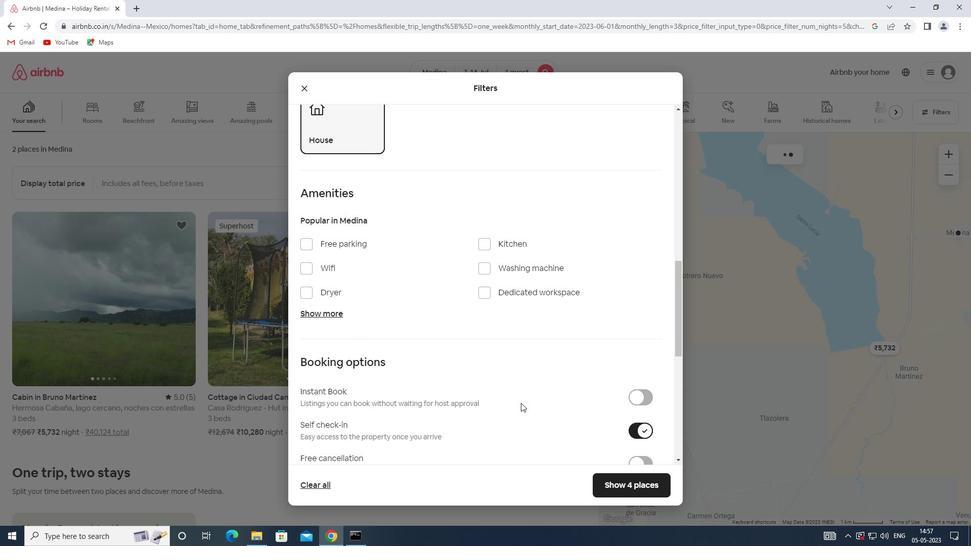 
Action: Mouse scrolled (502, 389) with delta (0, 0)
Screenshot: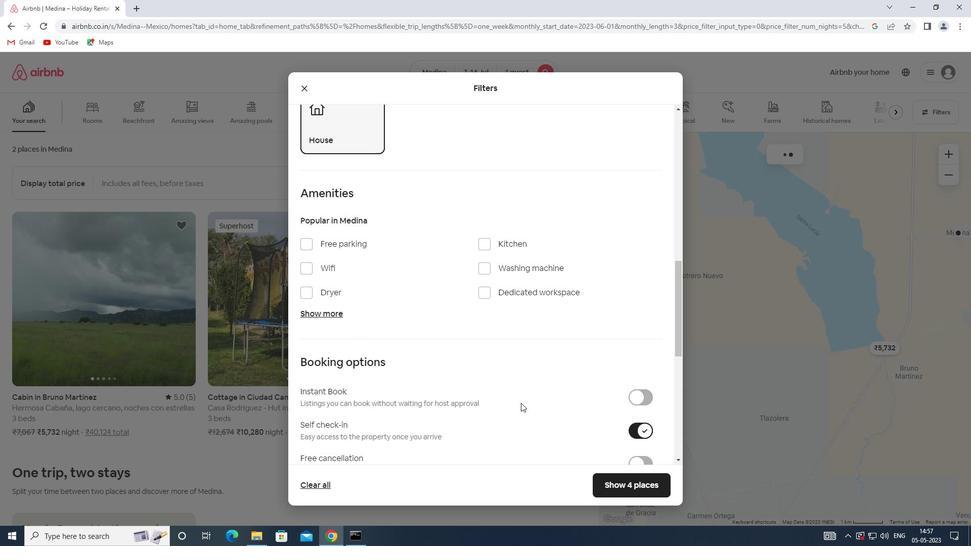 
Action: Mouse scrolled (502, 389) with delta (0, 0)
Screenshot: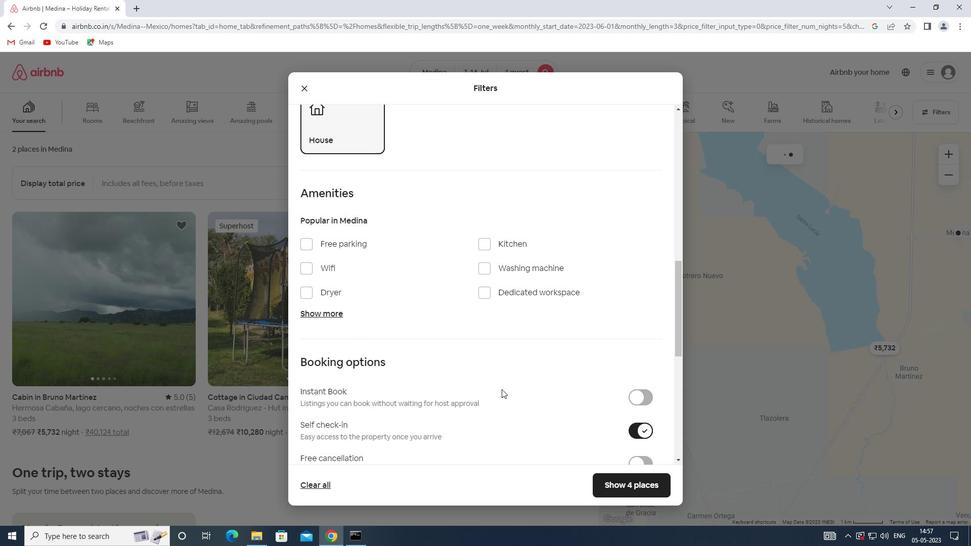 
Action: Mouse scrolled (502, 389) with delta (0, 0)
Screenshot: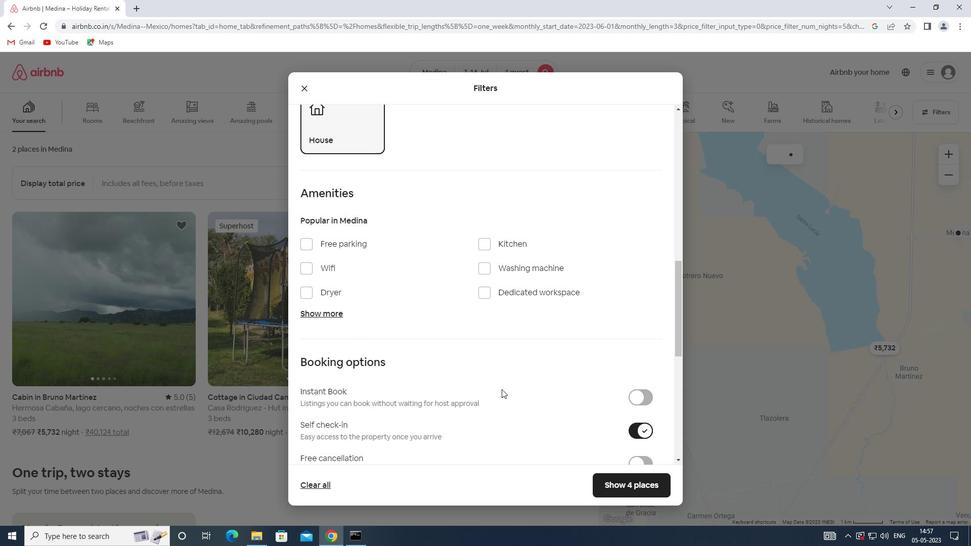 
Action: Mouse scrolled (502, 389) with delta (0, 0)
Screenshot: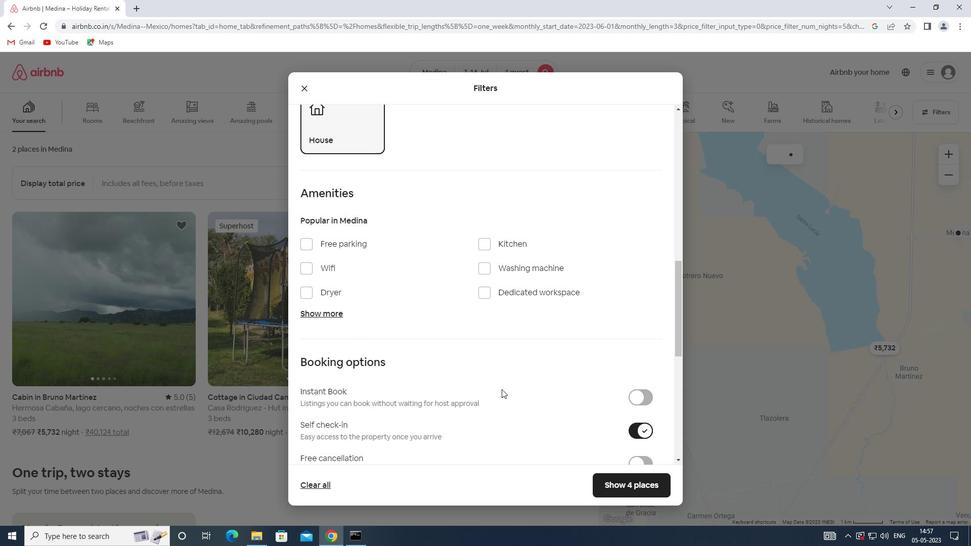 
Action: Mouse moved to (494, 385)
Screenshot: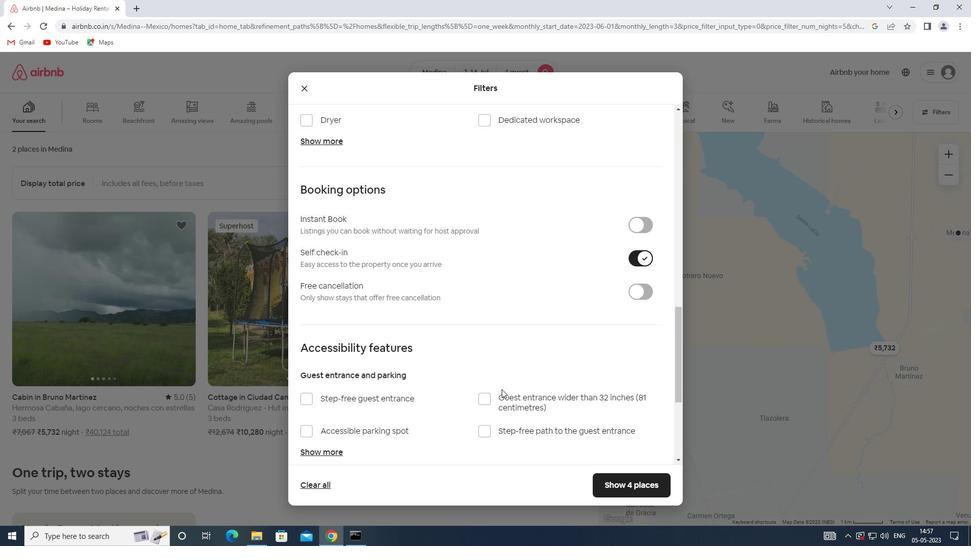 
Action: Mouse scrolled (494, 385) with delta (0, 0)
Screenshot: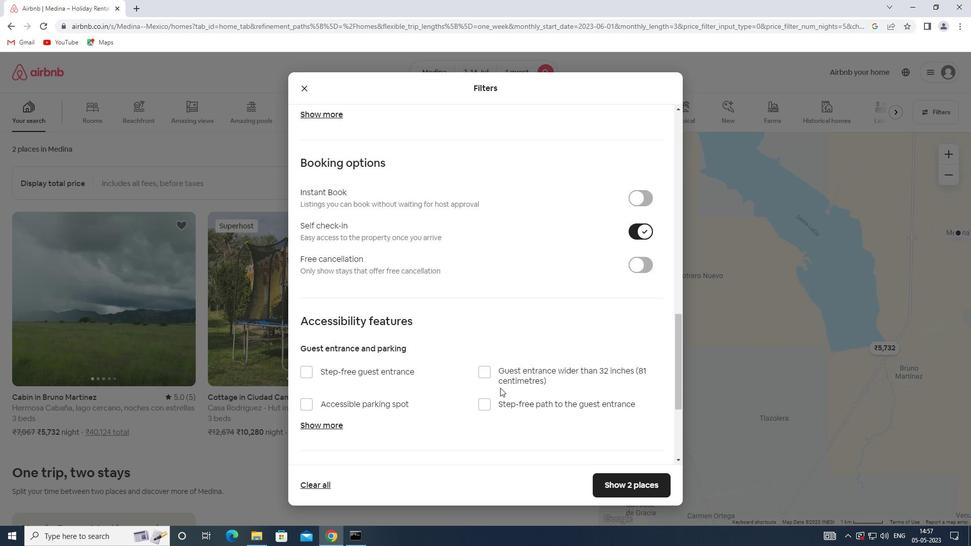 
Action: Mouse scrolled (494, 385) with delta (0, 0)
Screenshot: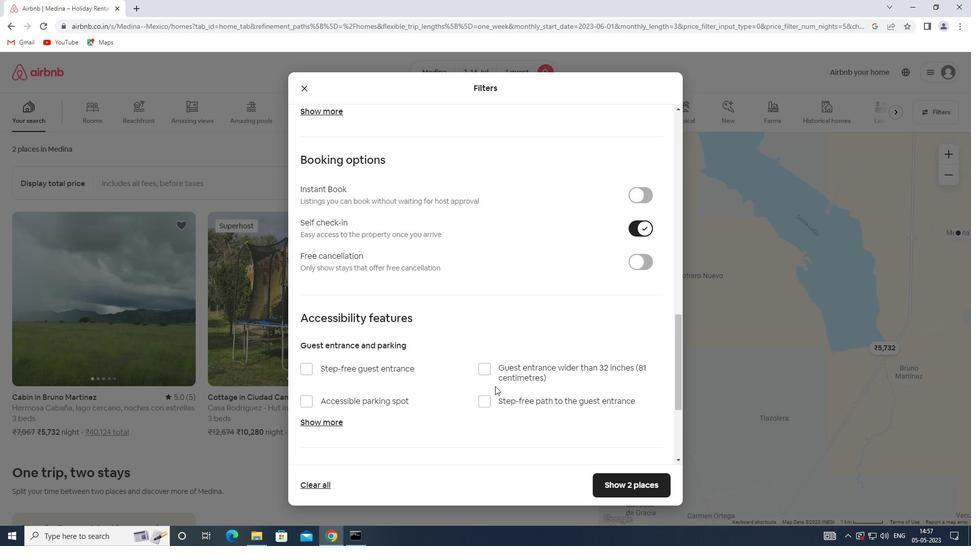 
Action: Mouse scrolled (494, 385) with delta (0, 0)
Screenshot: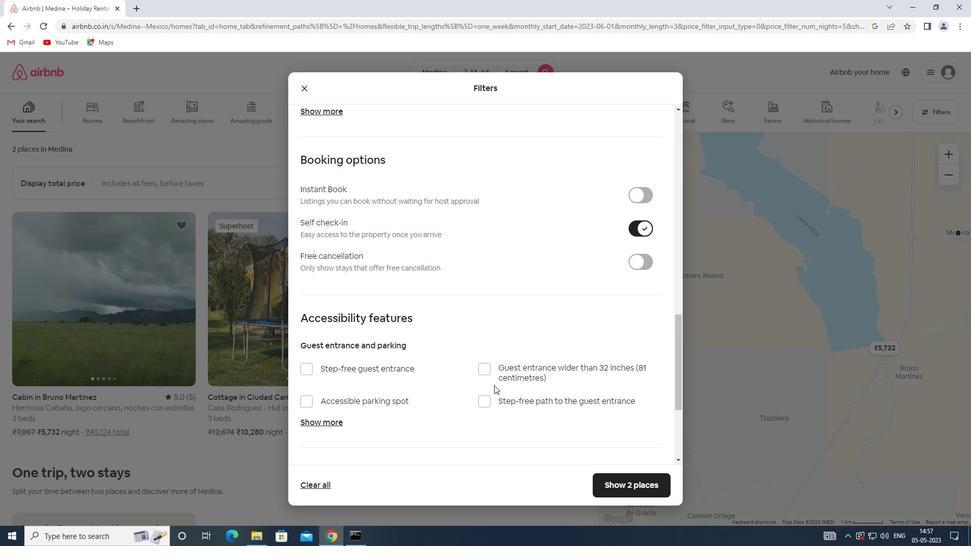 
Action: Mouse moved to (322, 440)
Screenshot: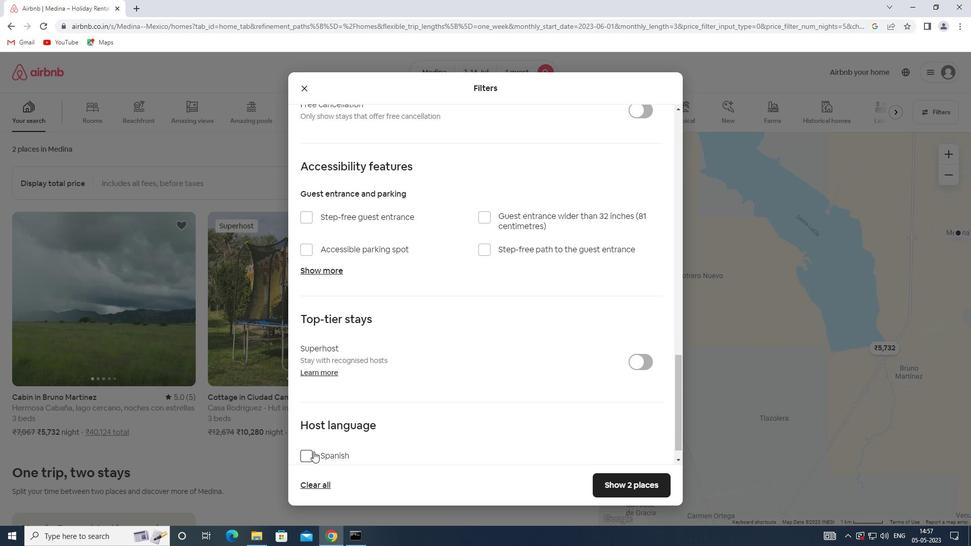 
Action: Mouse scrolled (322, 439) with delta (0, 0)
Screenshot: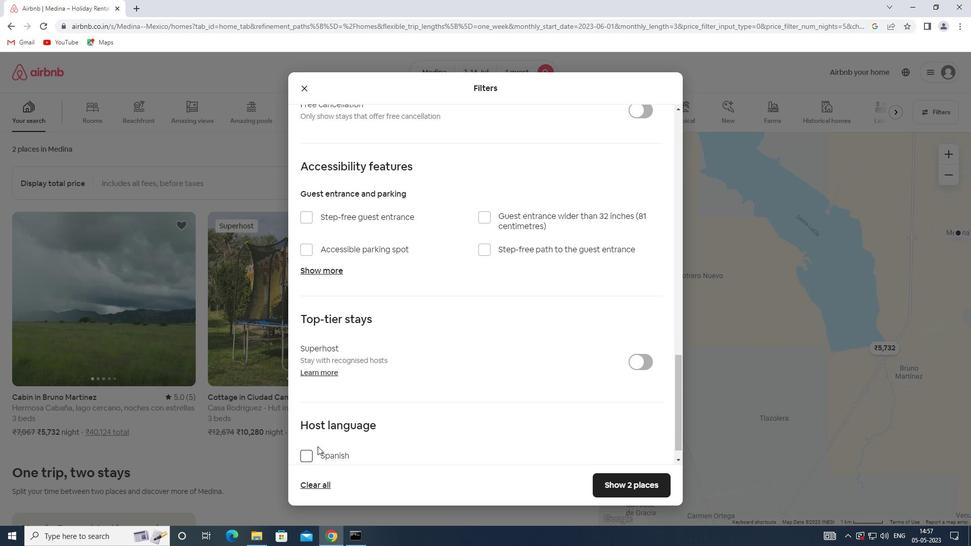 
Action: Mouse scrolled (322, 439) with delta (0, 0)
Screenshot: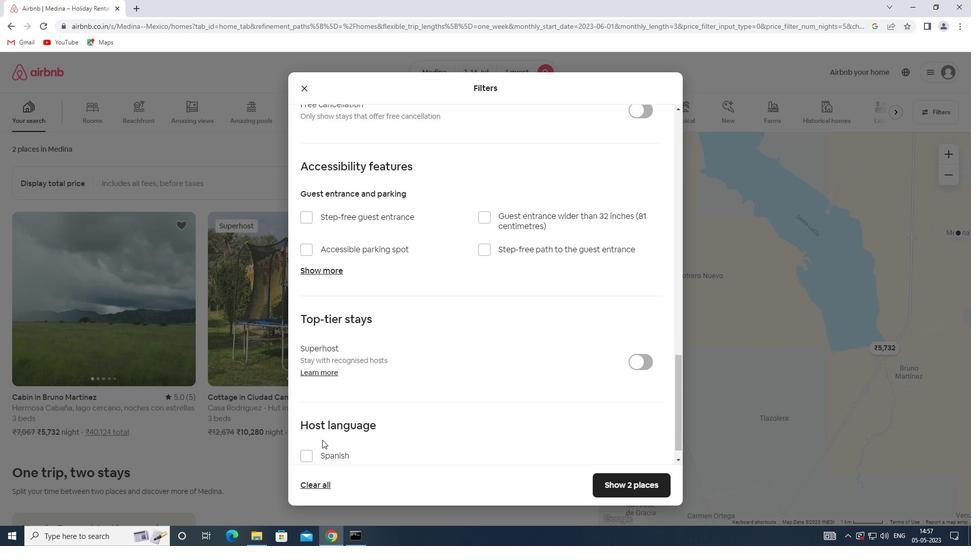 
Action: Mouse moved to (326, 437)
Screenshot: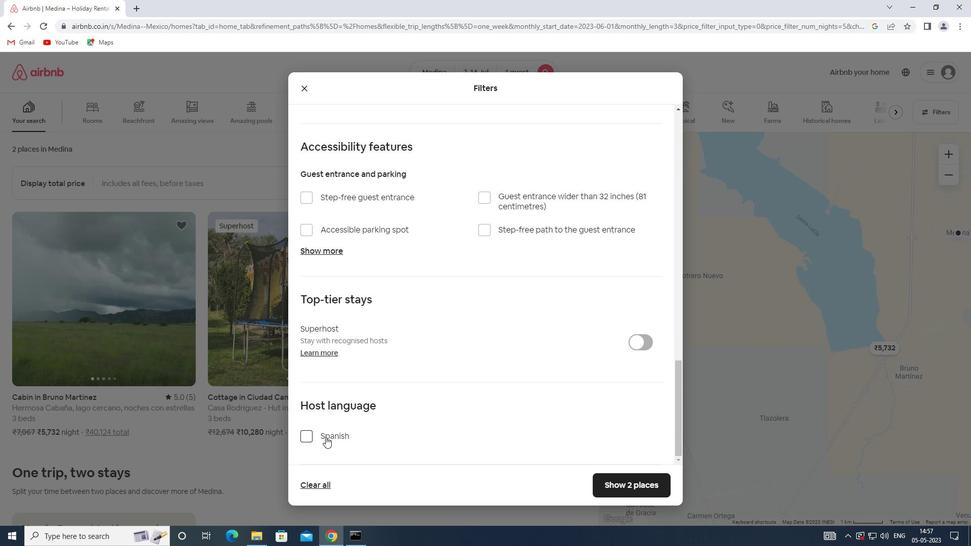 
Action: Mouse scrolled (326, 436) with delta (0, 0)
Screenshot: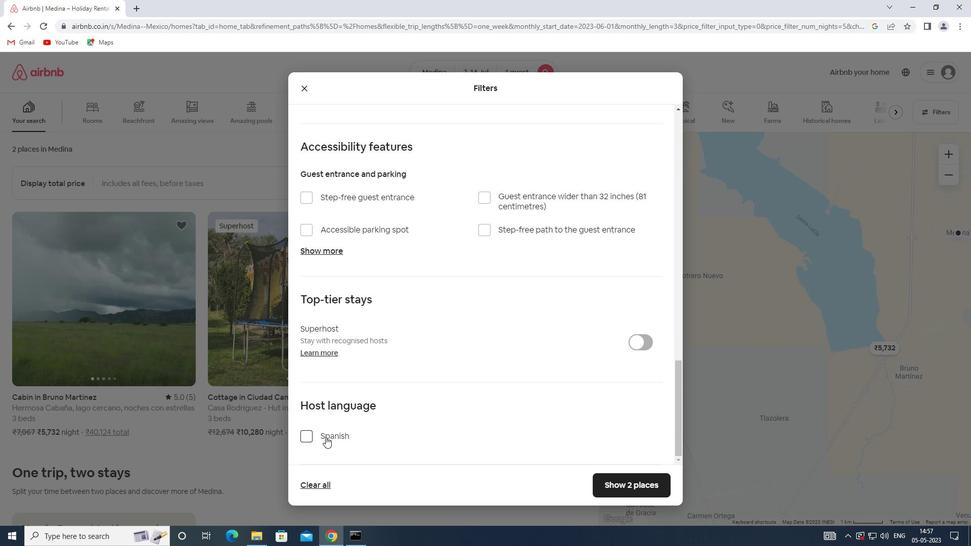 
Action: Mouse moved to (623, 480)
Screenshot: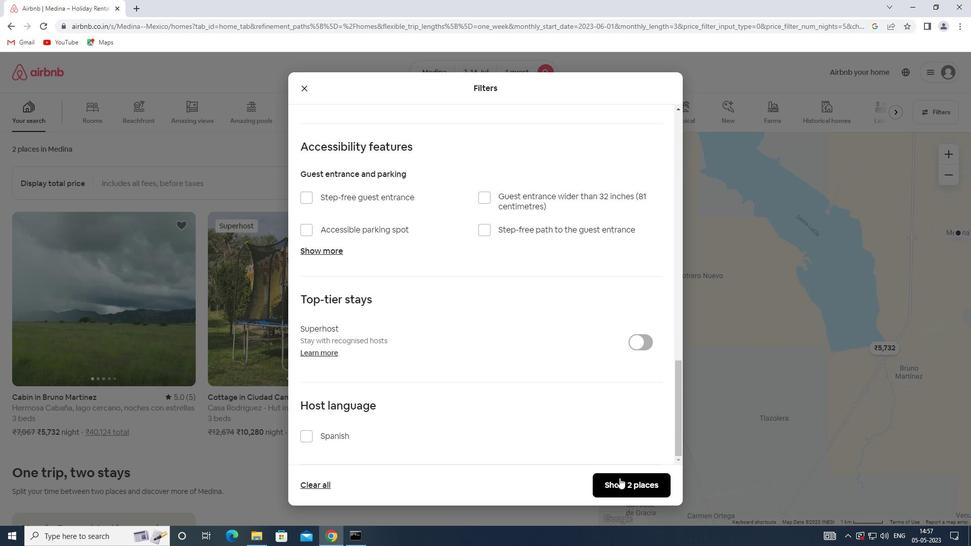 
Action: Mouse pressed left at (623, 480)
Screenshot: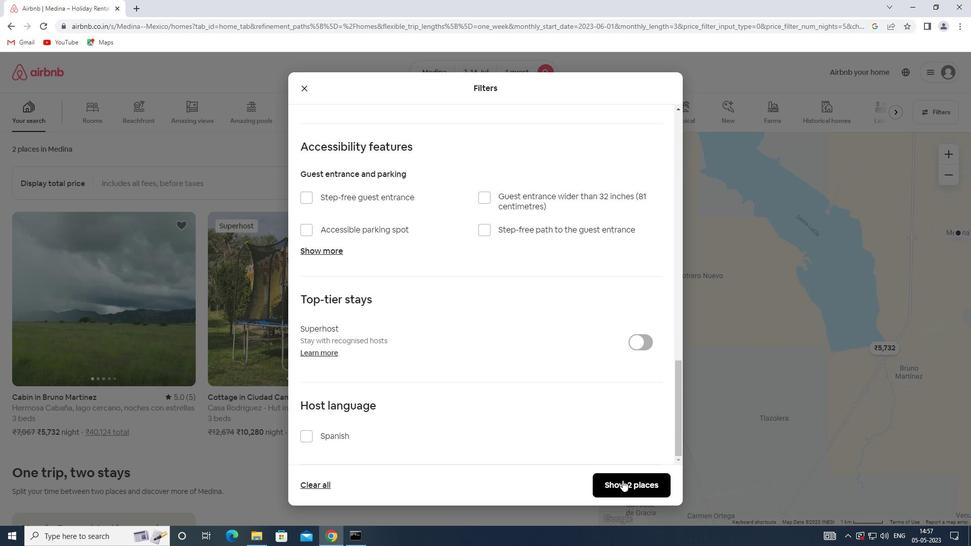 
